 Task: Create a due date automation trigger when advanced on, 2 working days before a card is due add fields without custom field "Resume" set to a date less than 1 working days ago is due at 11:00 AM.
Action: Mouse moved to (1104, 85)
Screenshot: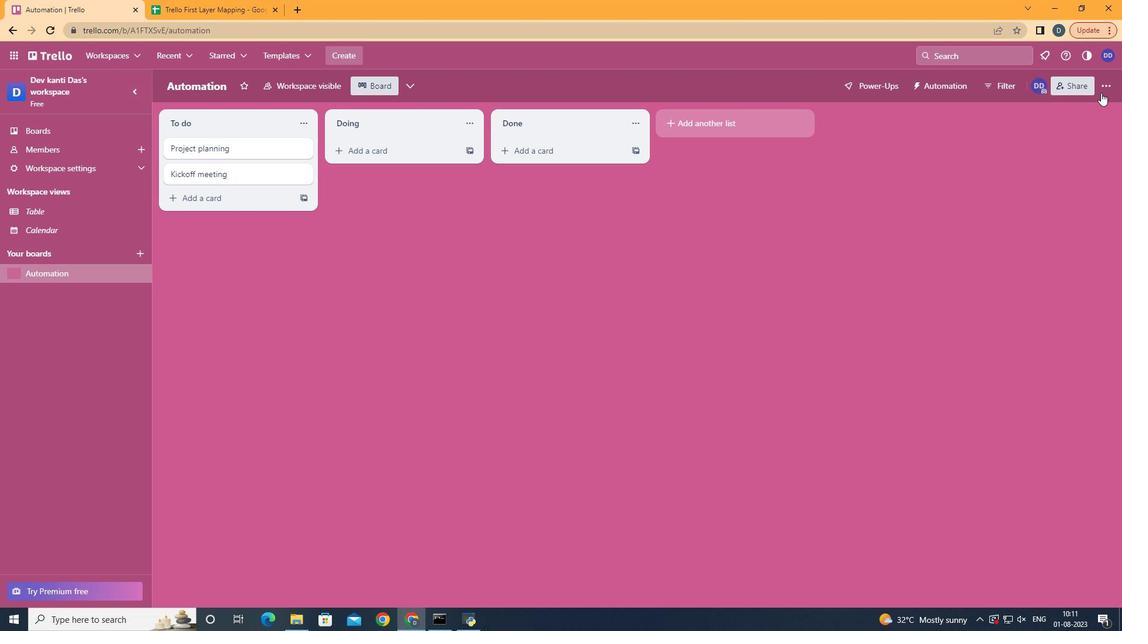 
Action: Mouse pressed left at (1104, 85)
Screenshot: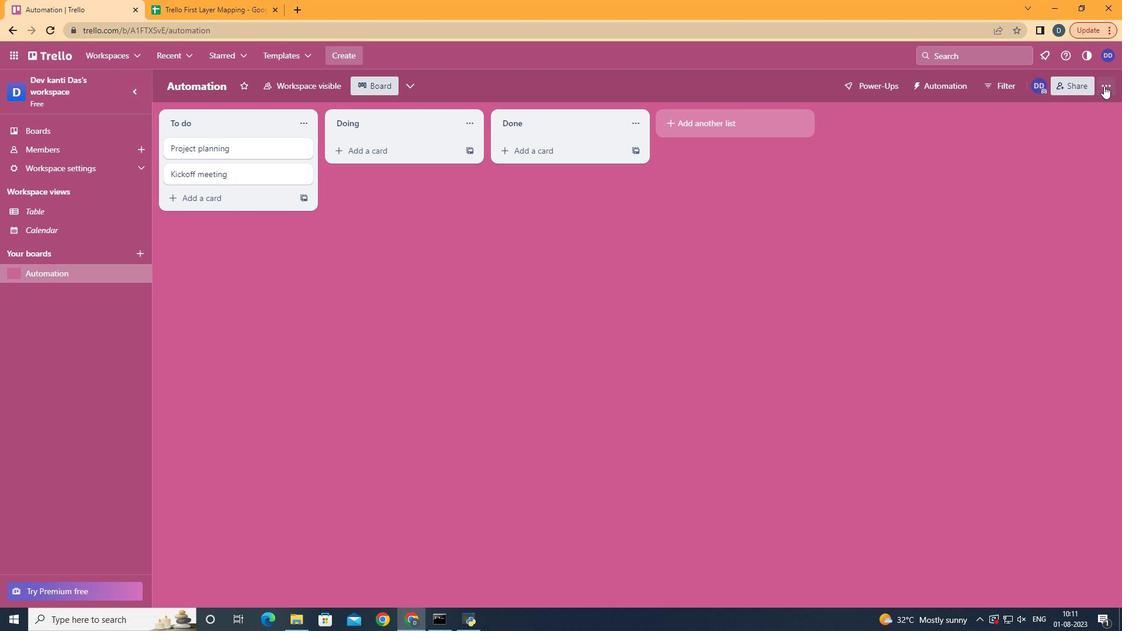 
Action: Mouse moved to (1010, 247)
Screenshot: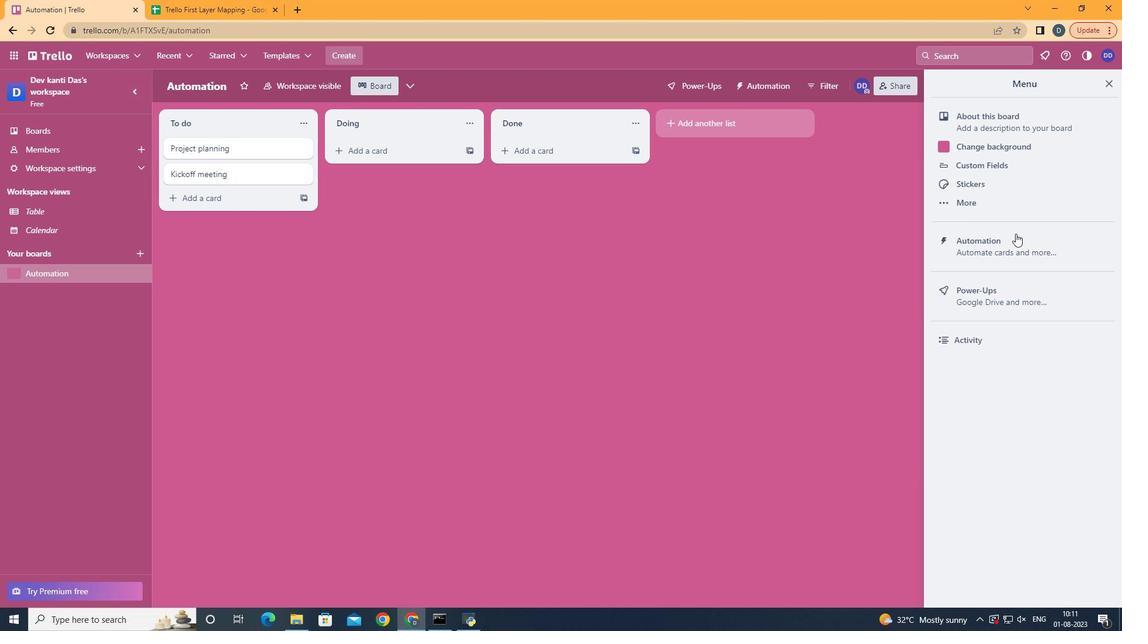 
Action: Mouse pressed left at (1010, 247)
Screenshot: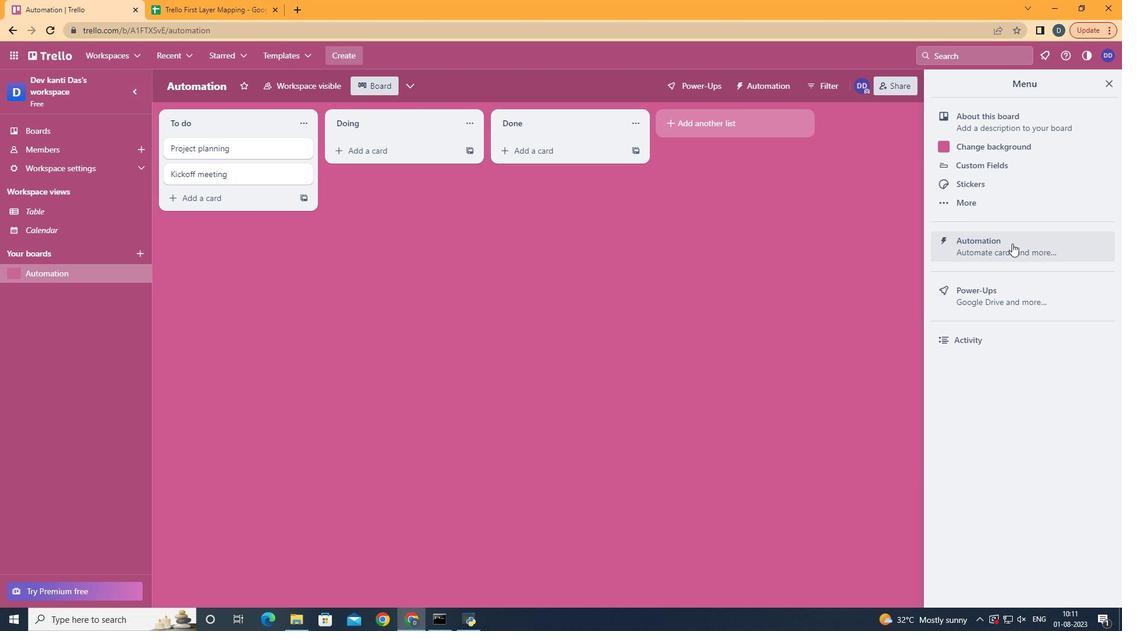 
Action: Mouse moved to (219, 241)
Screenshot: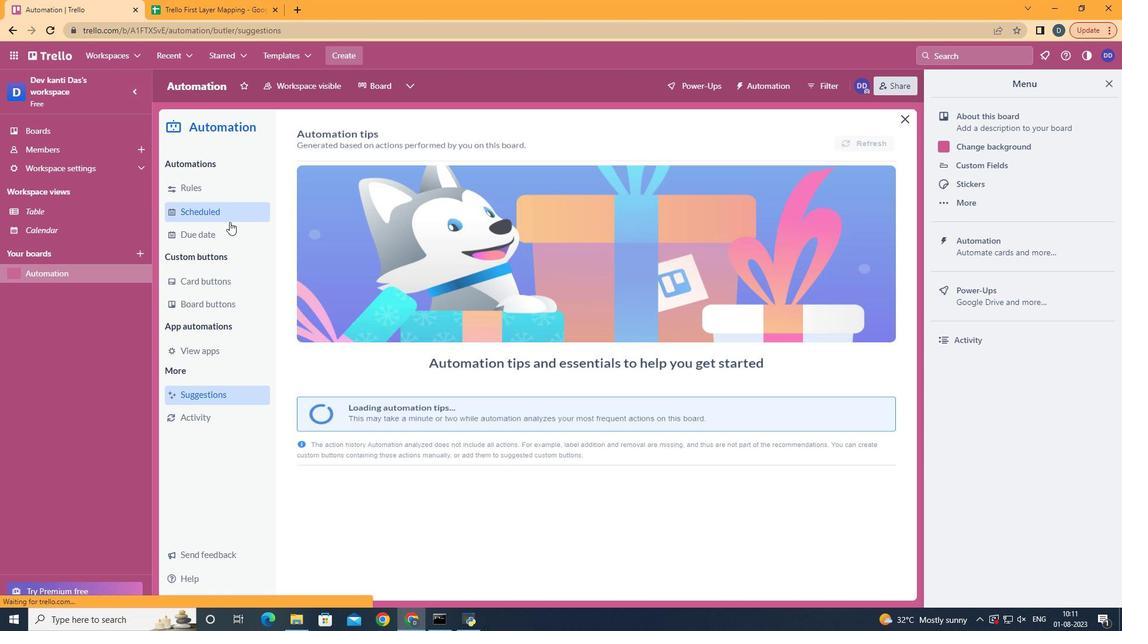 
Action: Mouse pressed left at (219, 241)
Screenshot: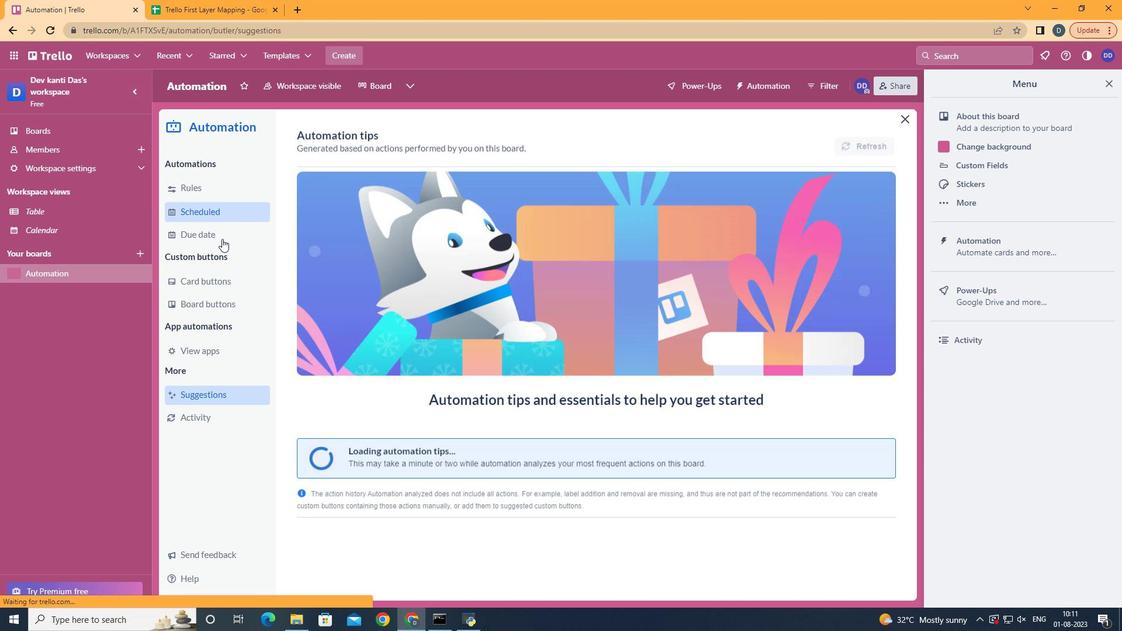 
Action: Mouse moved to (836, 135)
Screenshot: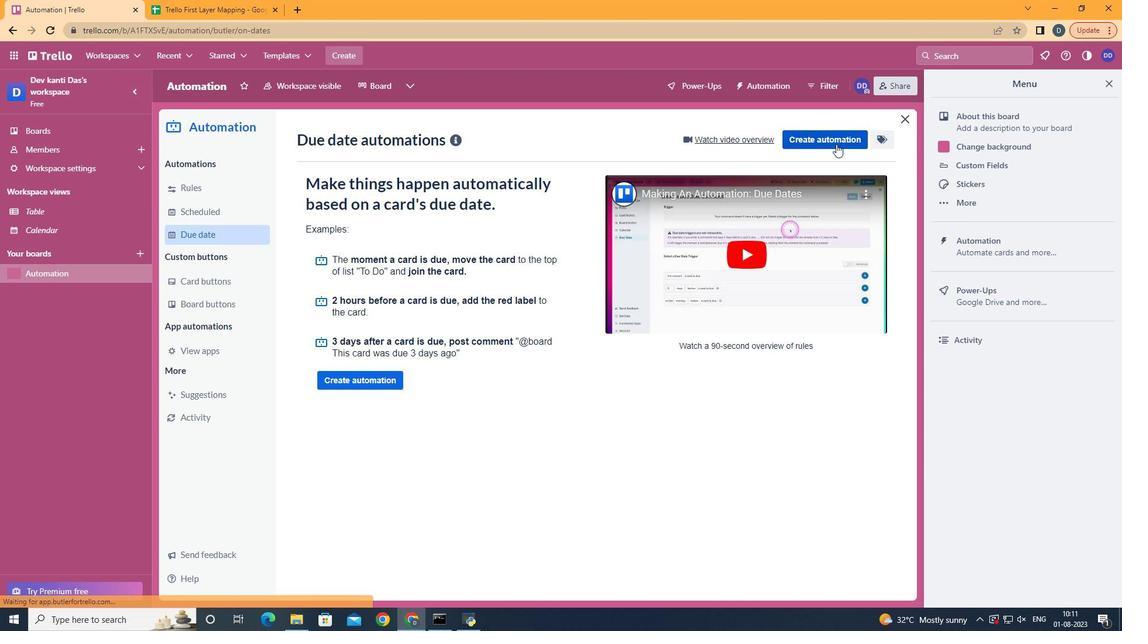 
Action: Mouse pressed left at (836, 135)
Screenshot: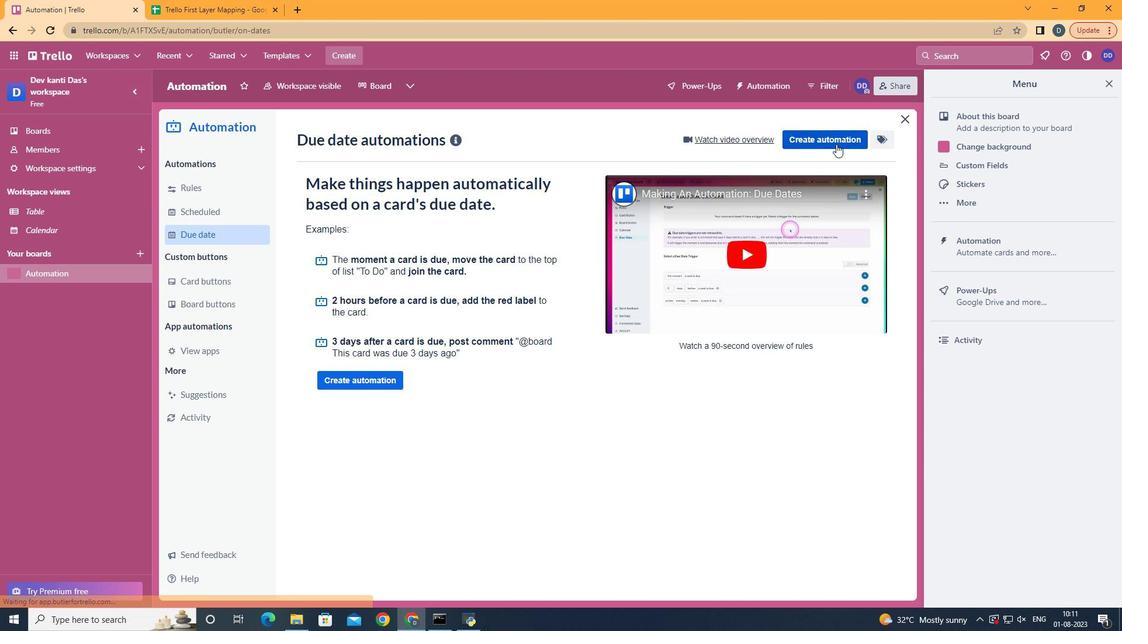 
Action: Mouse moved to (638, 251)
Screenshot: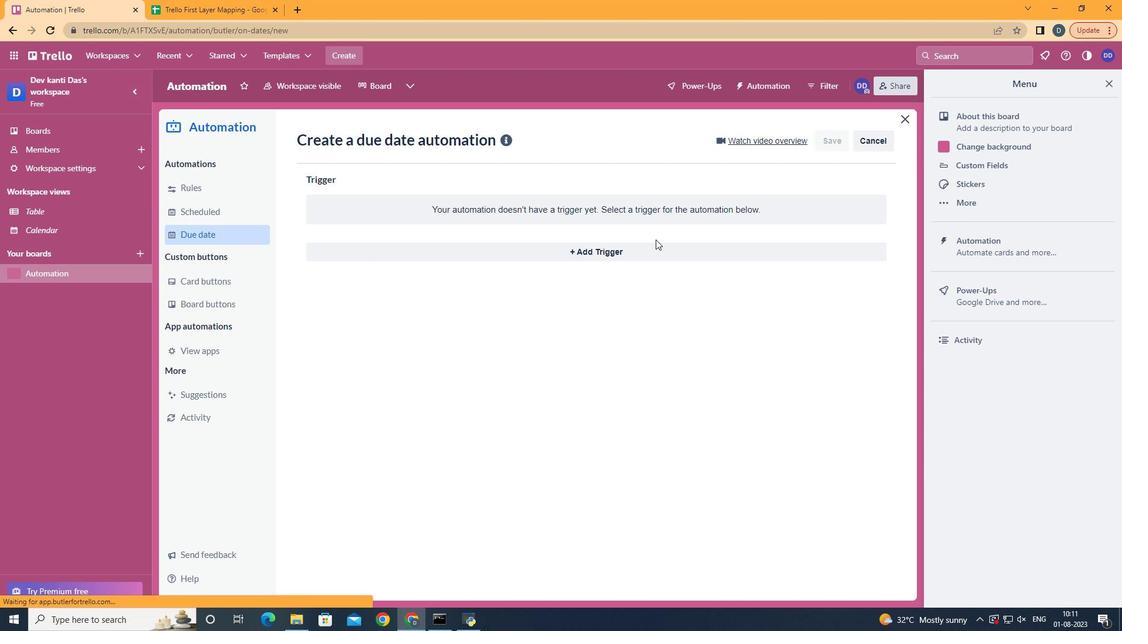 
Action: Mouse pressed left at (638, 251)
Screenshot: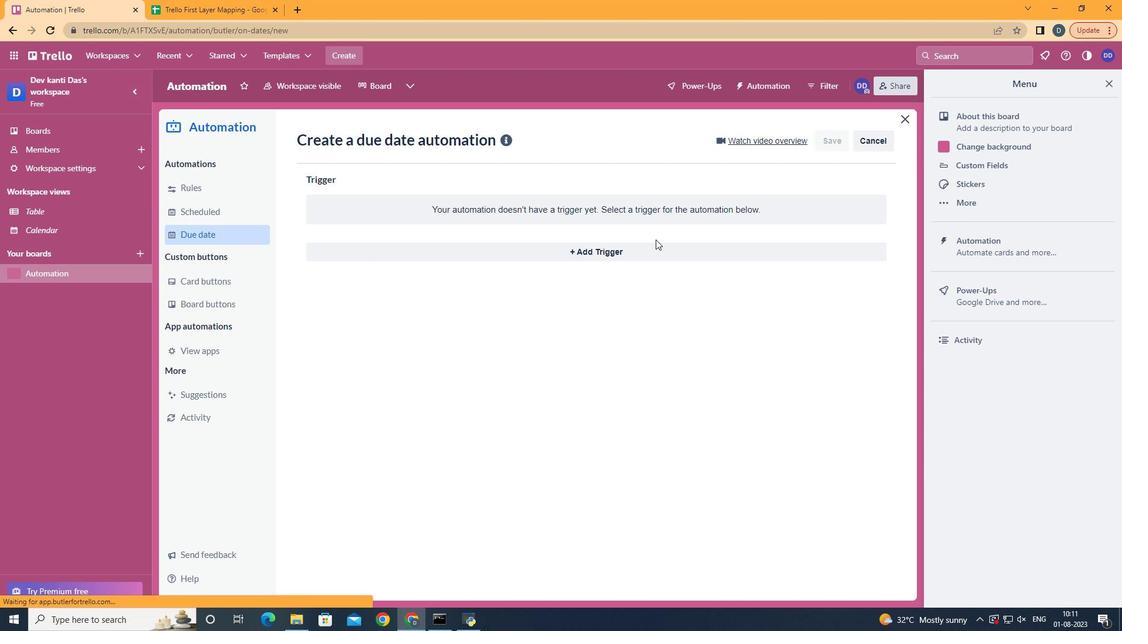 
Action: Mouse moved to (371, 469)
Screenshot: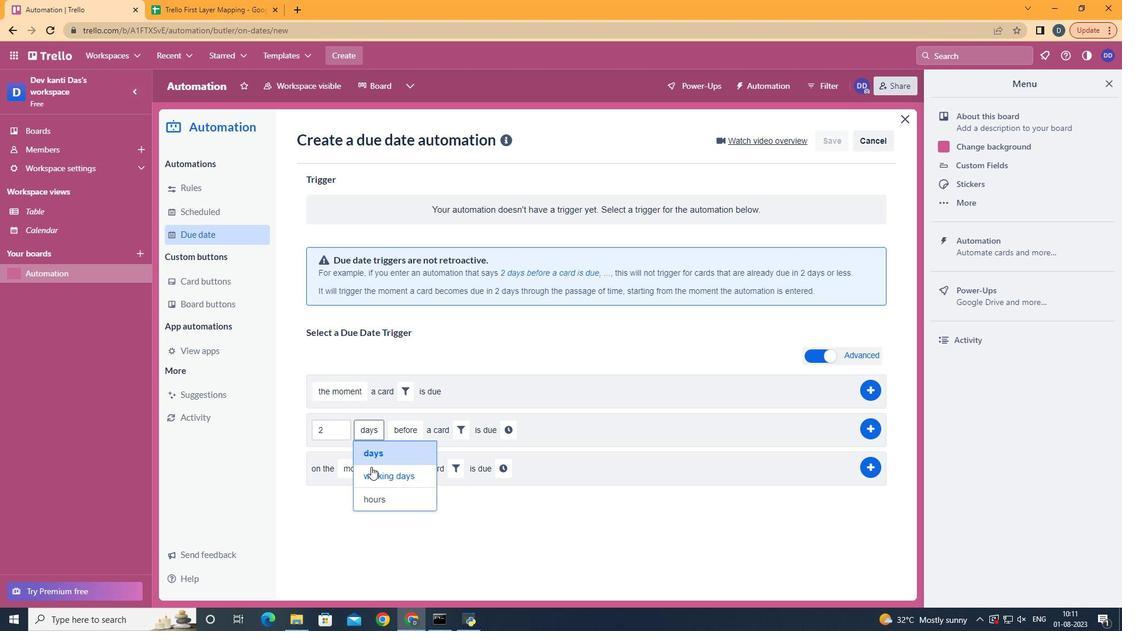 
Action: Mouse pressed left at (371, 469)
Screenshot: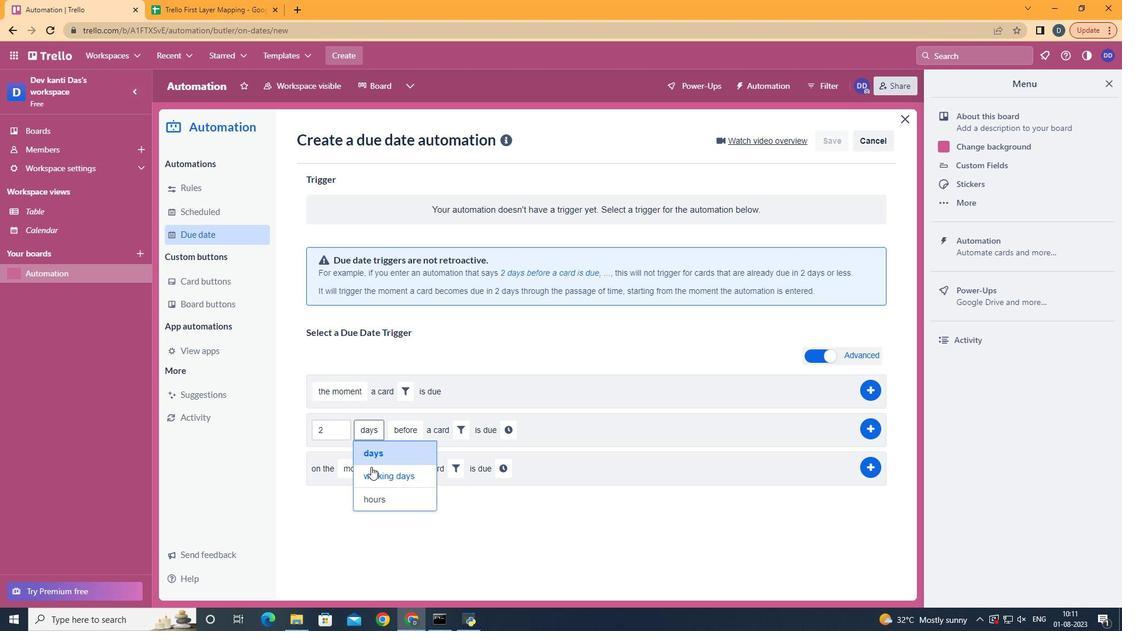 
Action: Mouse moved to (488, 428)
Screenshot: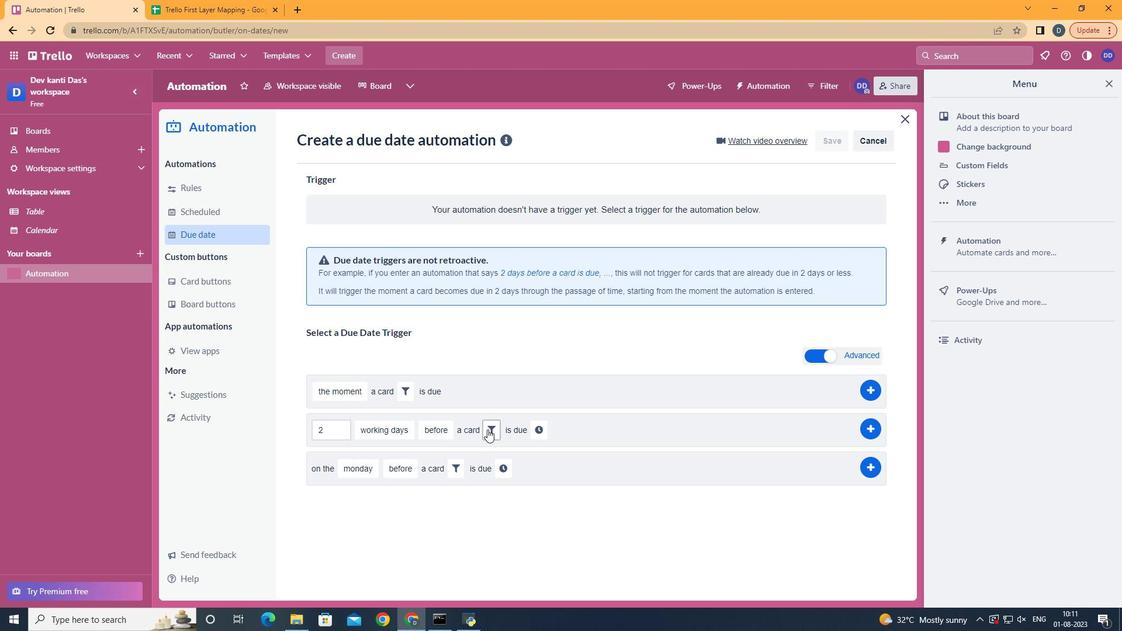 
Action: Mouse pressed left at (488, 428)
Screenshot: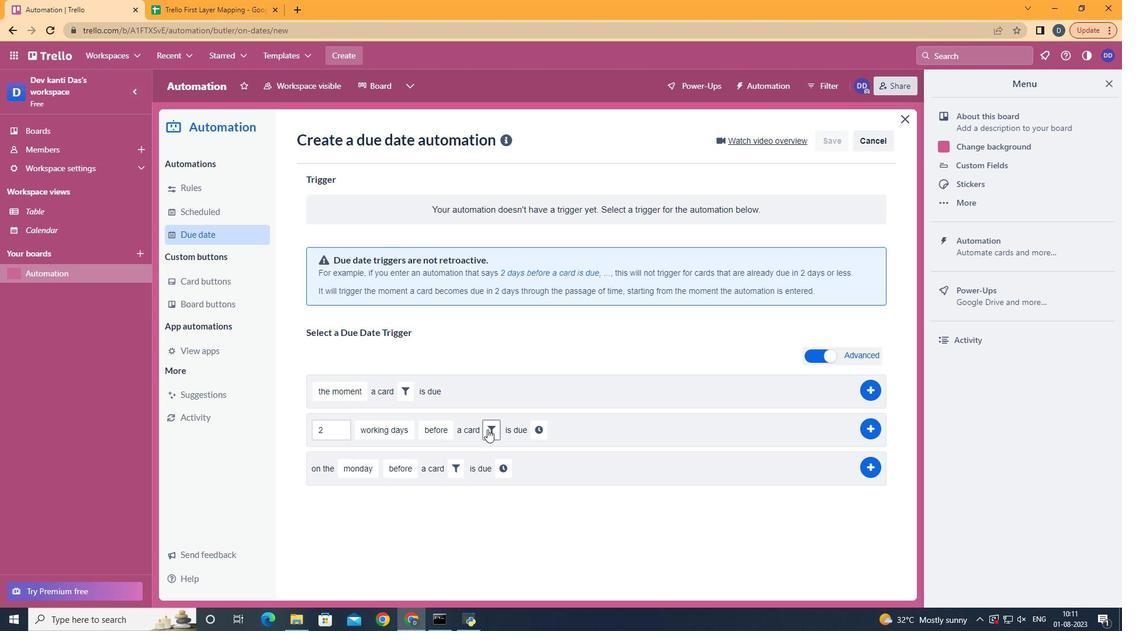 
Action: Mouse moved to (680, 468)
Screenshot: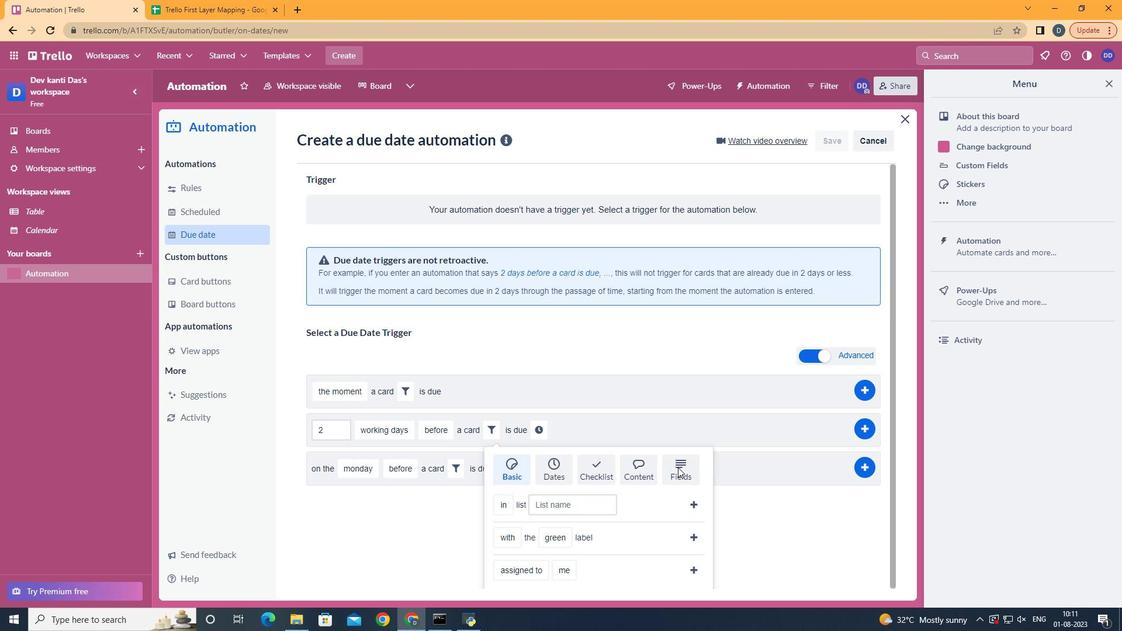 
Action: Mouse pressed left at (680, 468)
Screenshot: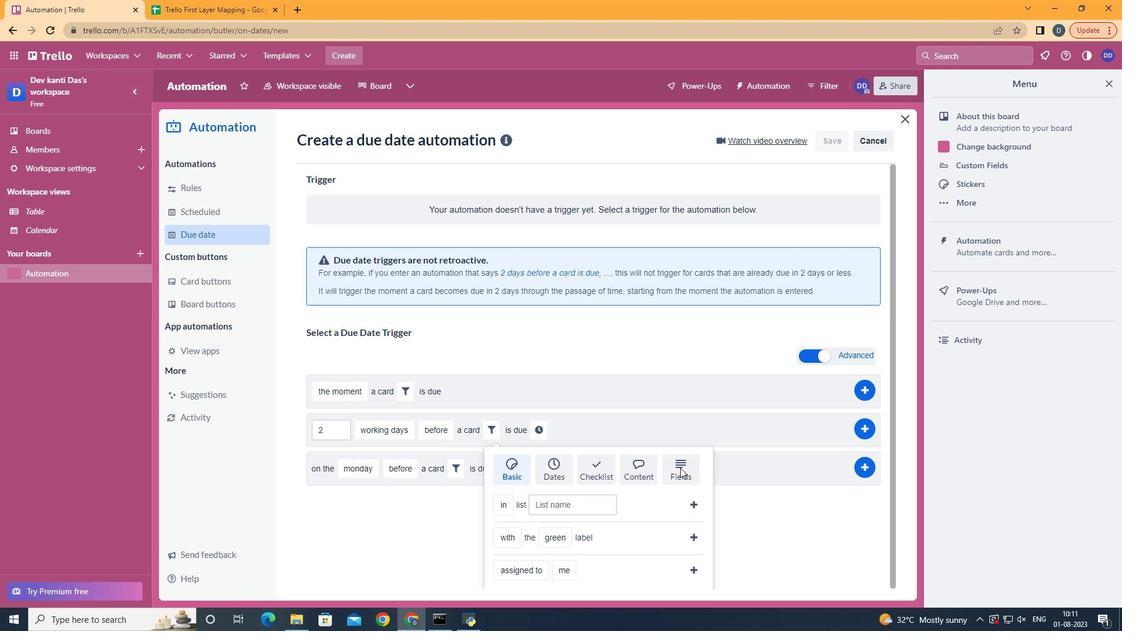
Action: Mouse moved to (680, 459)
Screenshot: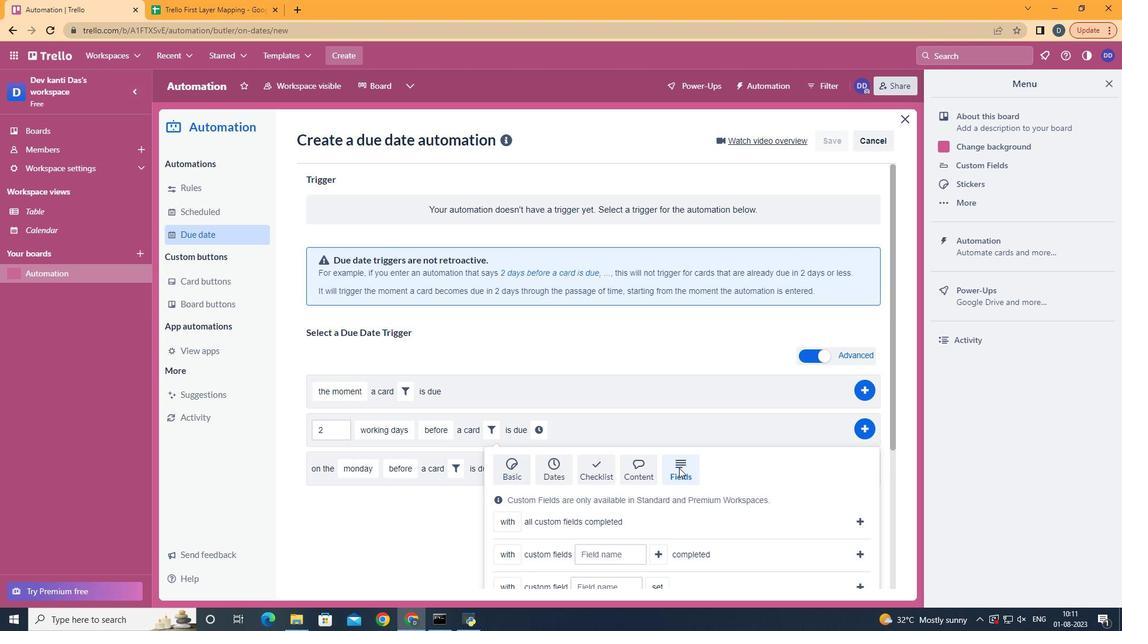 
Action: Mouse scrolled (680, 459) with delta (0, 0)
Screenshot: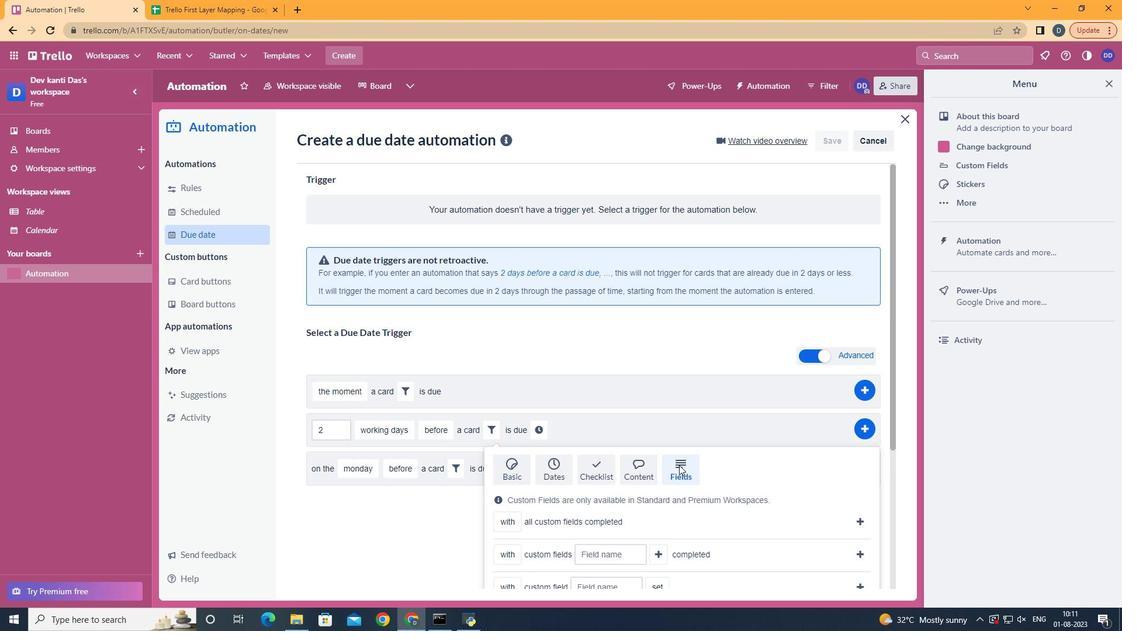 
Action: Mouse moved to (680, 459)
Screenshot: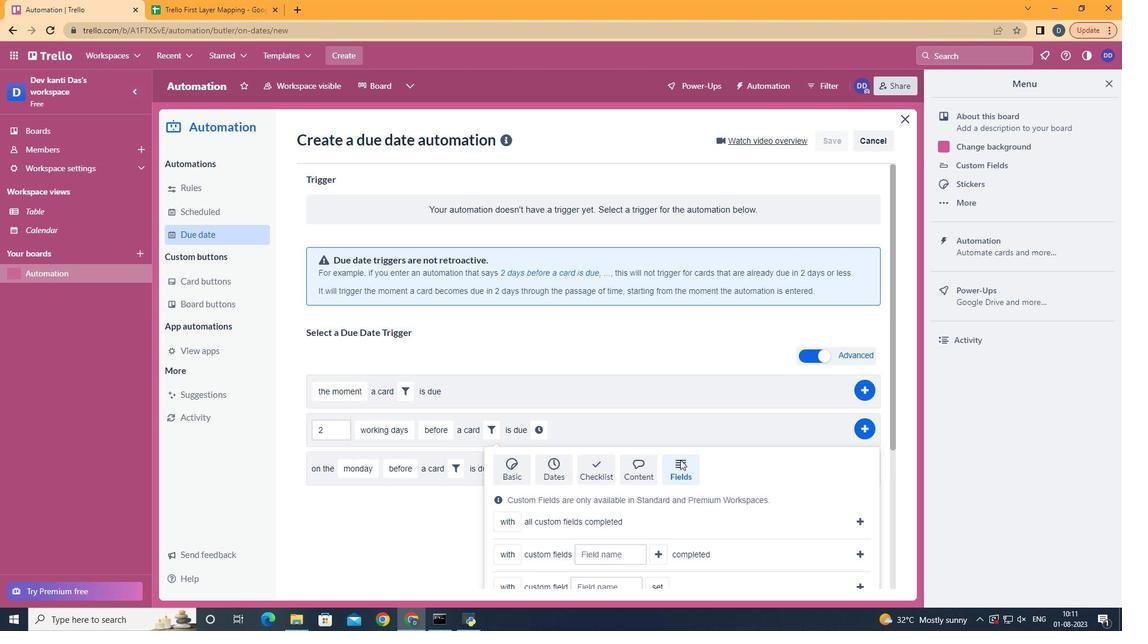 
Action: Mouse scrolled (680, 459) with delta (0, 0)
Screenshot: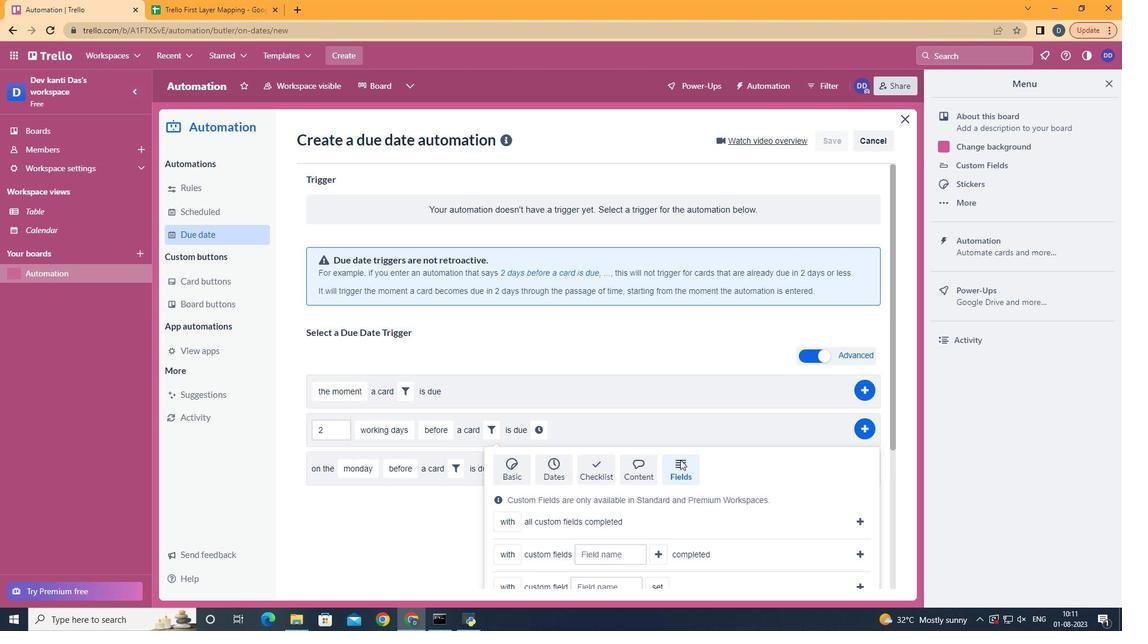 
Action: Mouse moved to (683, 457)
Screenshot: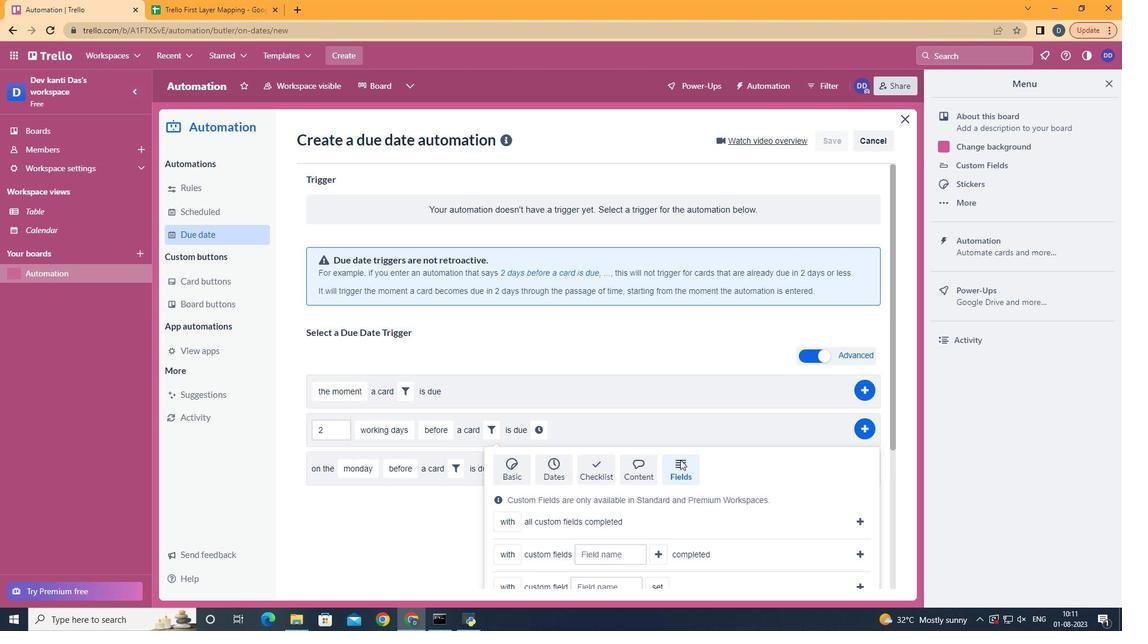 
Action: Mouse scrolled (680, 459) with delta (0, 0)
Screenshot: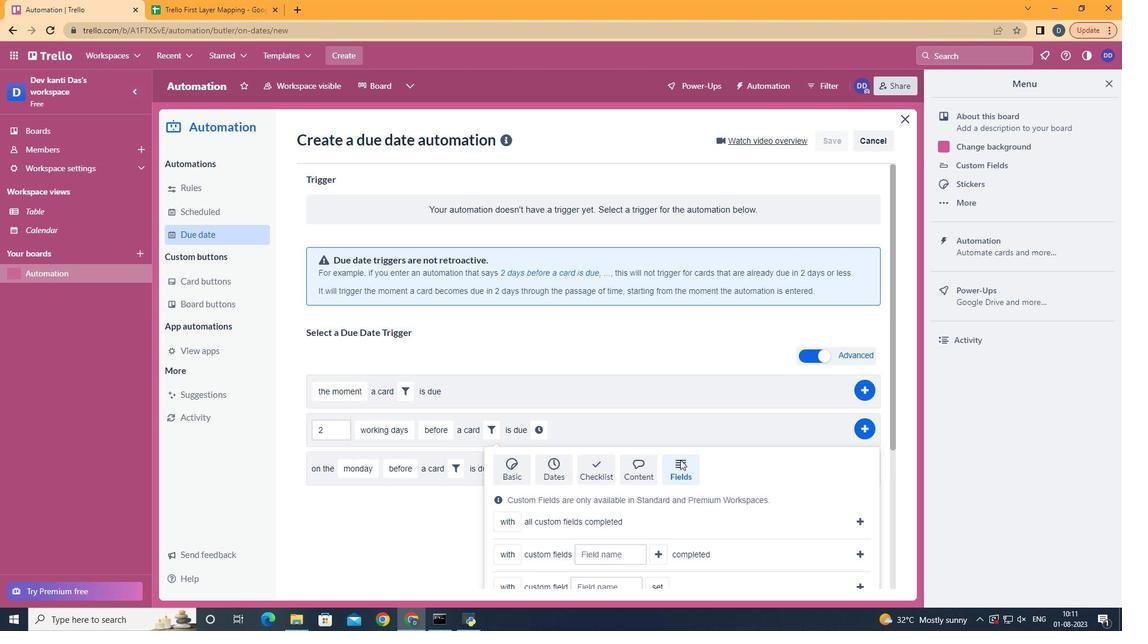 
Action: Mouse scrolled (680, 459) with delta (0, 0)
Screenshot: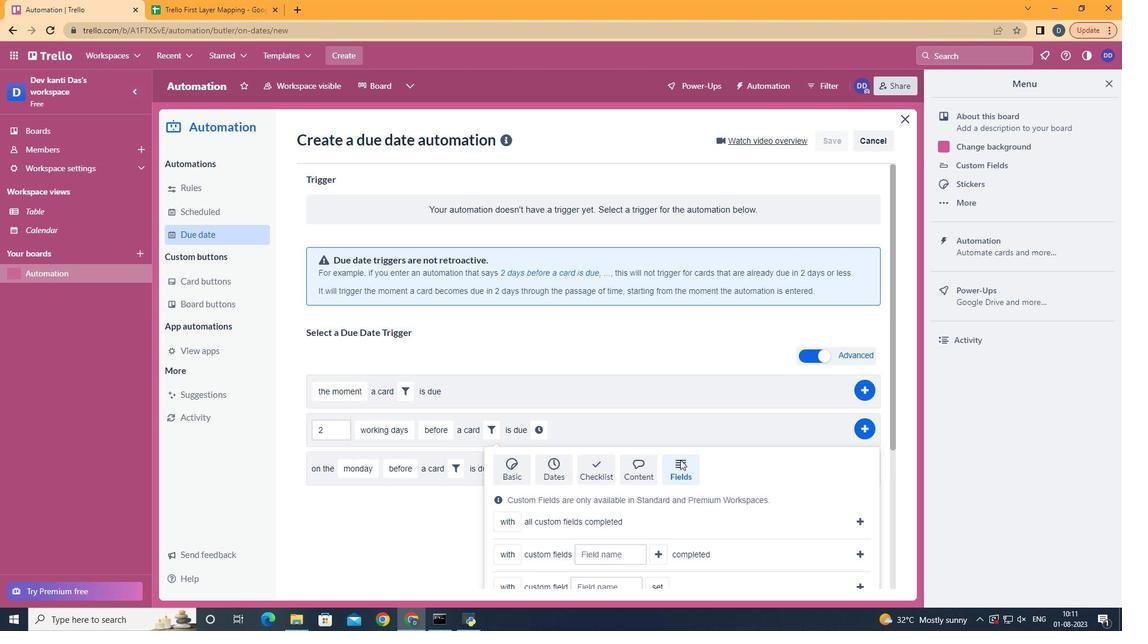 
Action: Mouse scrolled (680, 459) with delta (0, 0)
Screenshot: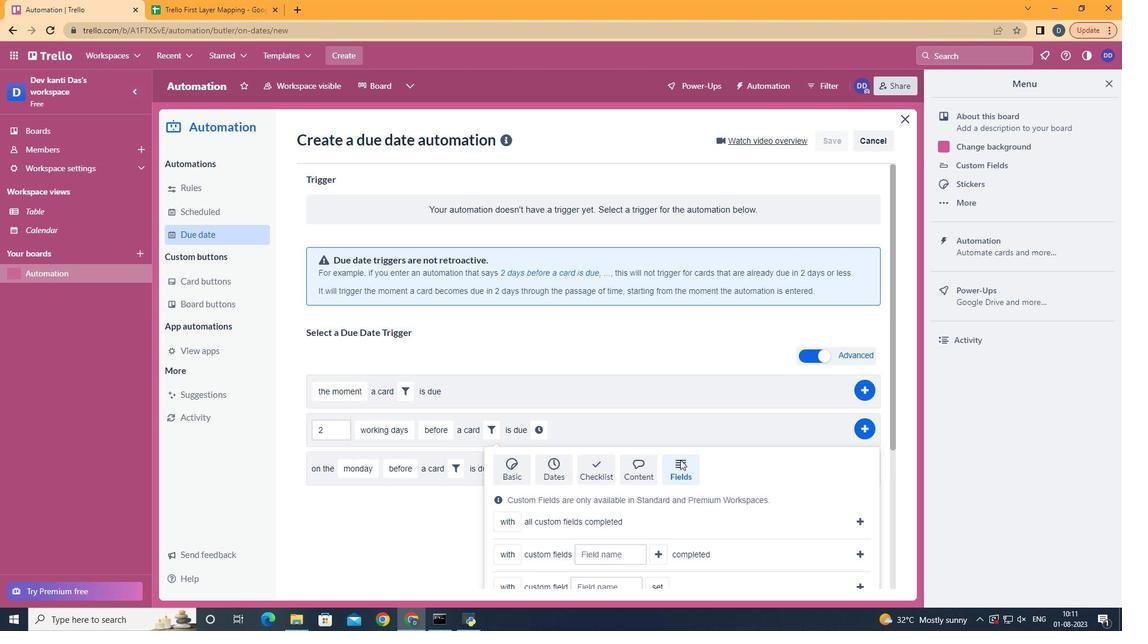 
Action: Mouse scrolled (680, 458) with delta (0, 0)
Screenshot: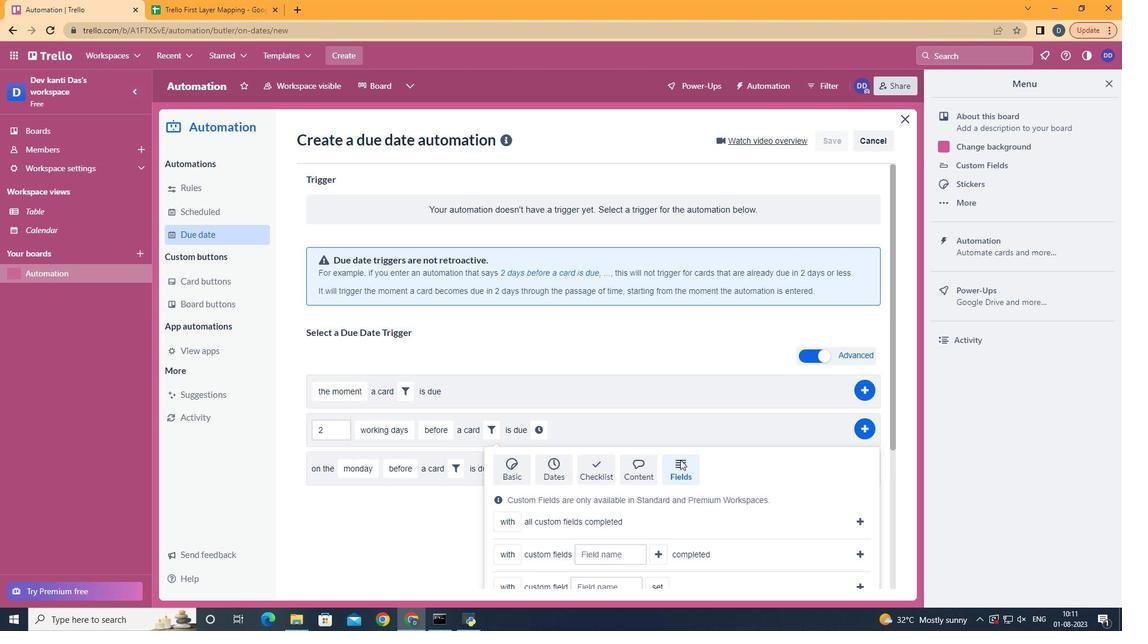 
Action: Mouse moved to (525, 518)
Screenshot: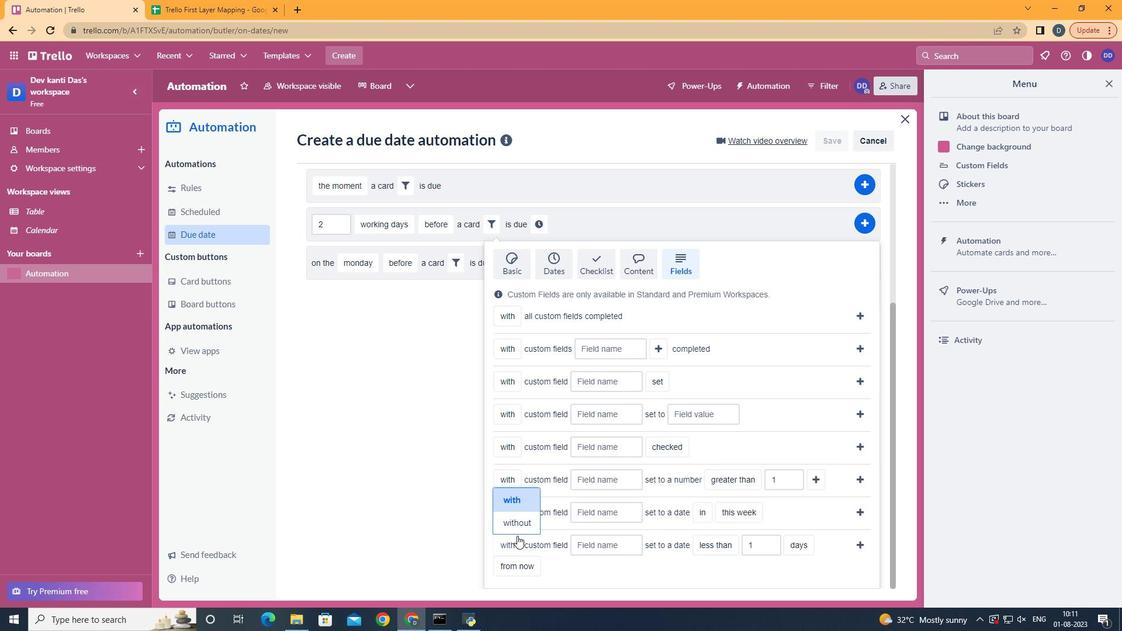 
Action: Mouse pressed left at (525, 518)
Screenshot: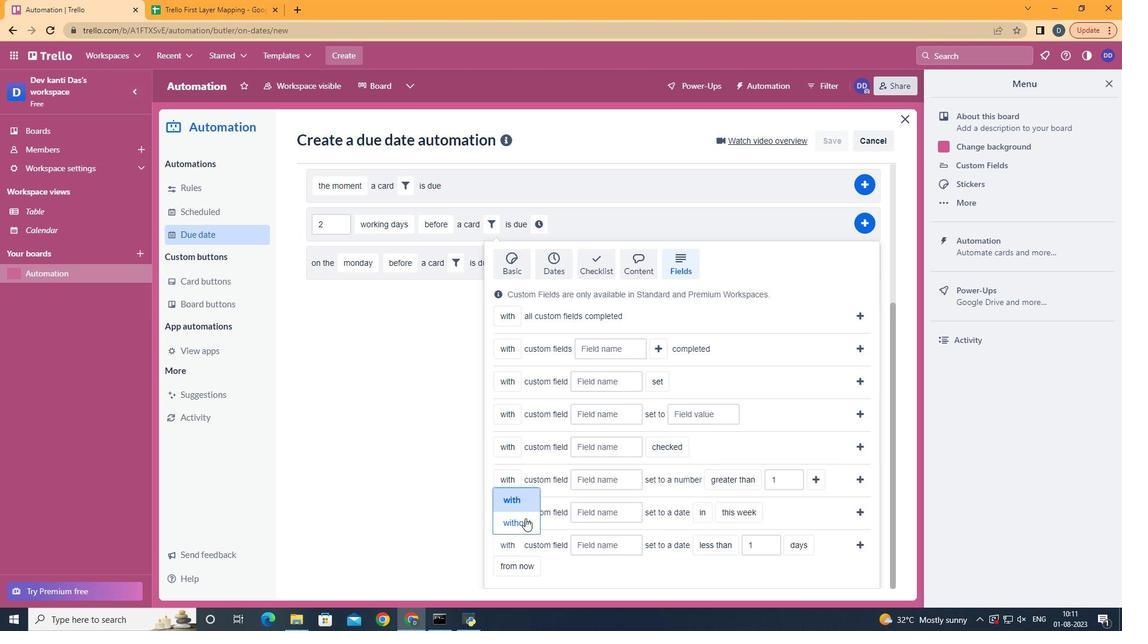 
Action: Mouse moved to (615, 540)
Screenshot: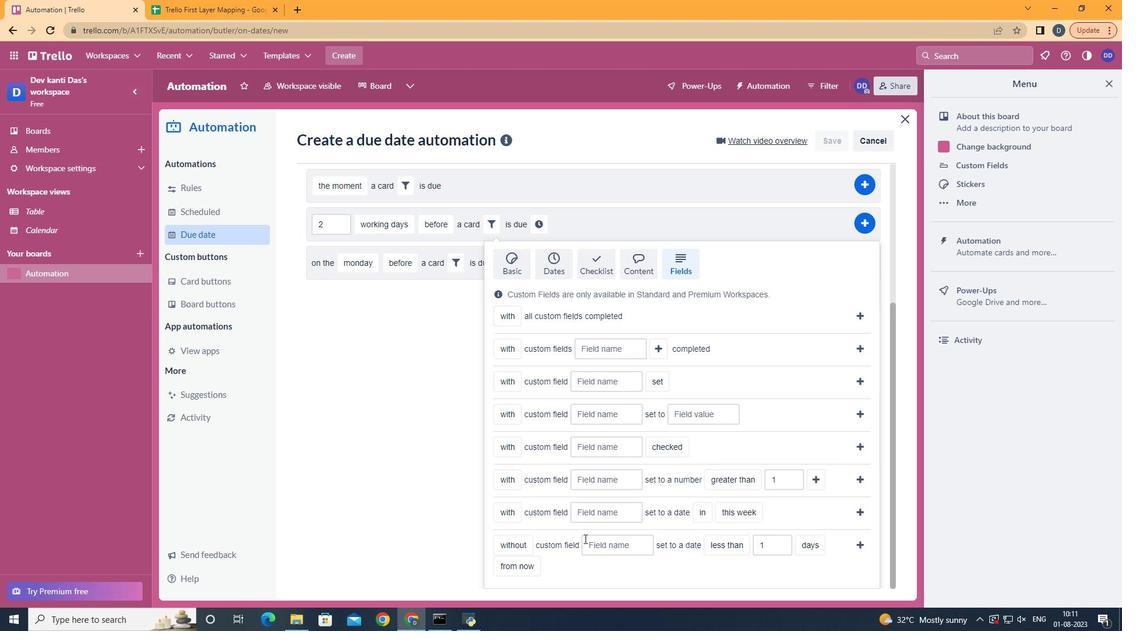 
Action: Mouse pressed left at (615, 540)
Screenshot: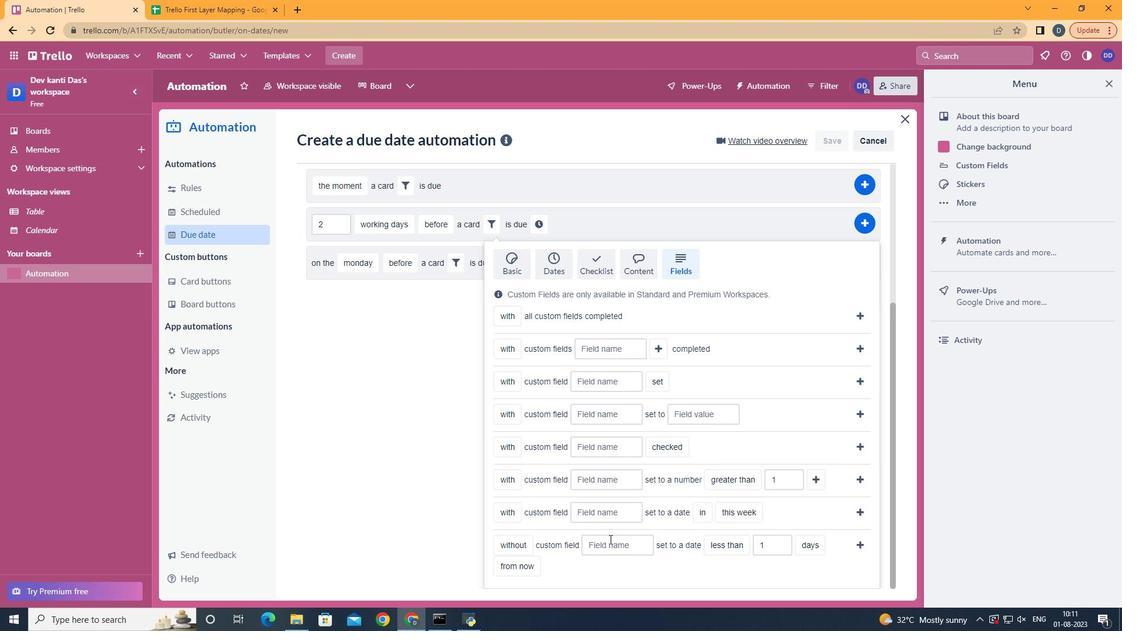 
Action: Mouse moved to (617, 540)
Screenshot: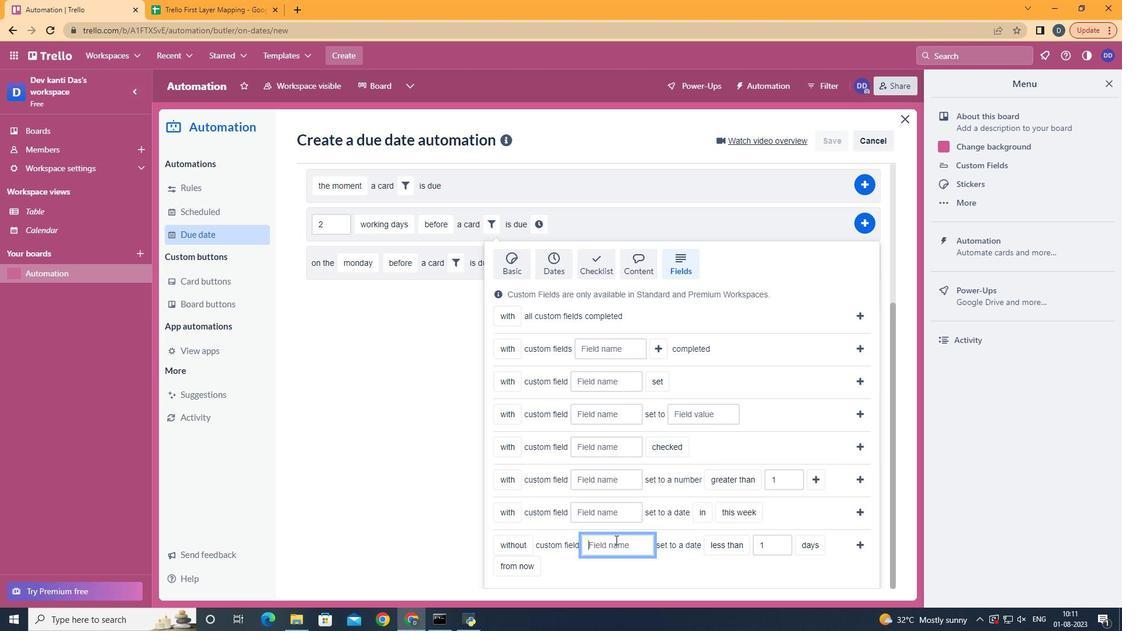 
Action: Key pressed <Key.shift>Resume
Screenshot: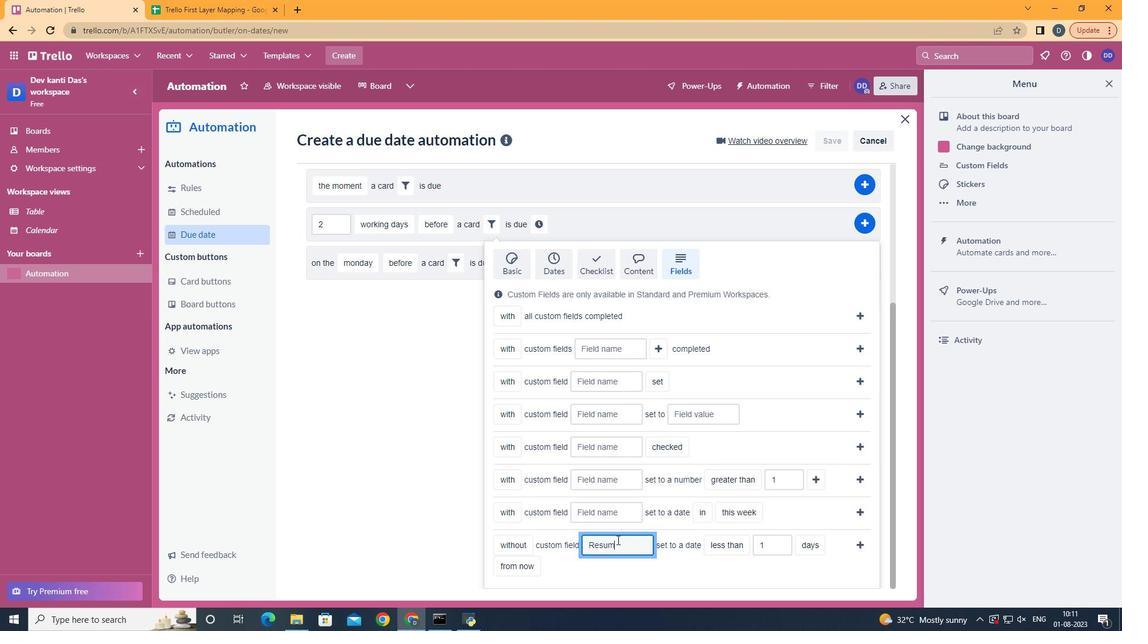 
Action: Mouse moved to (731, 465)
Screenshot: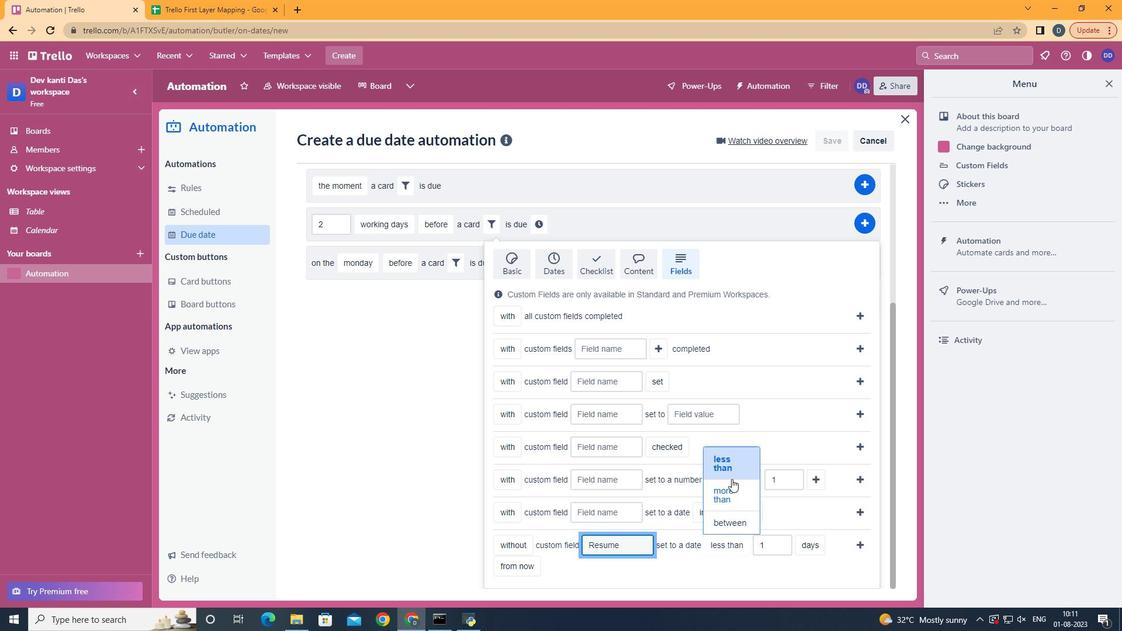 
Action: Mouse pressed left at (731, 465)
Screenshot: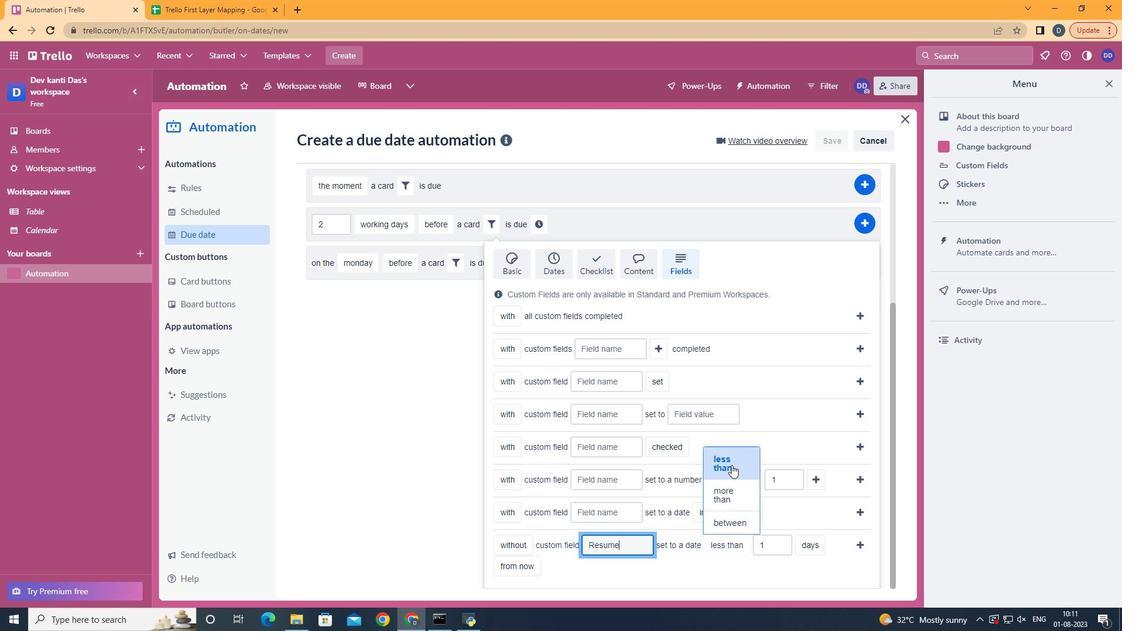 
Action: Mouse moved to (819, 526)
Screenshot: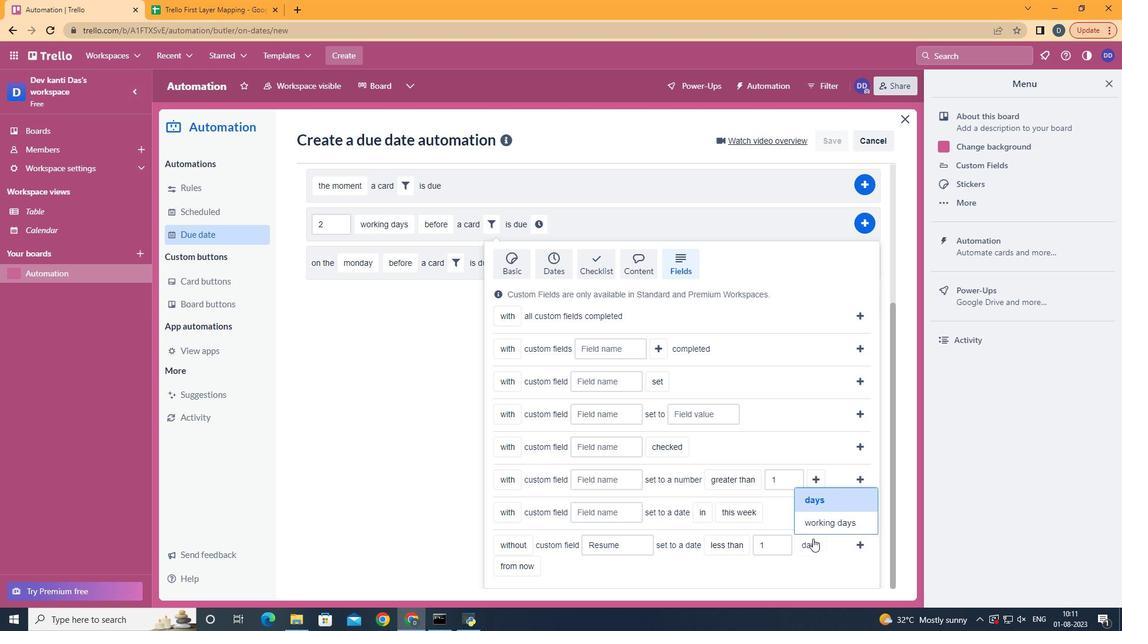 
Action: Mouse pressed left at (819, 526)
Screenshot: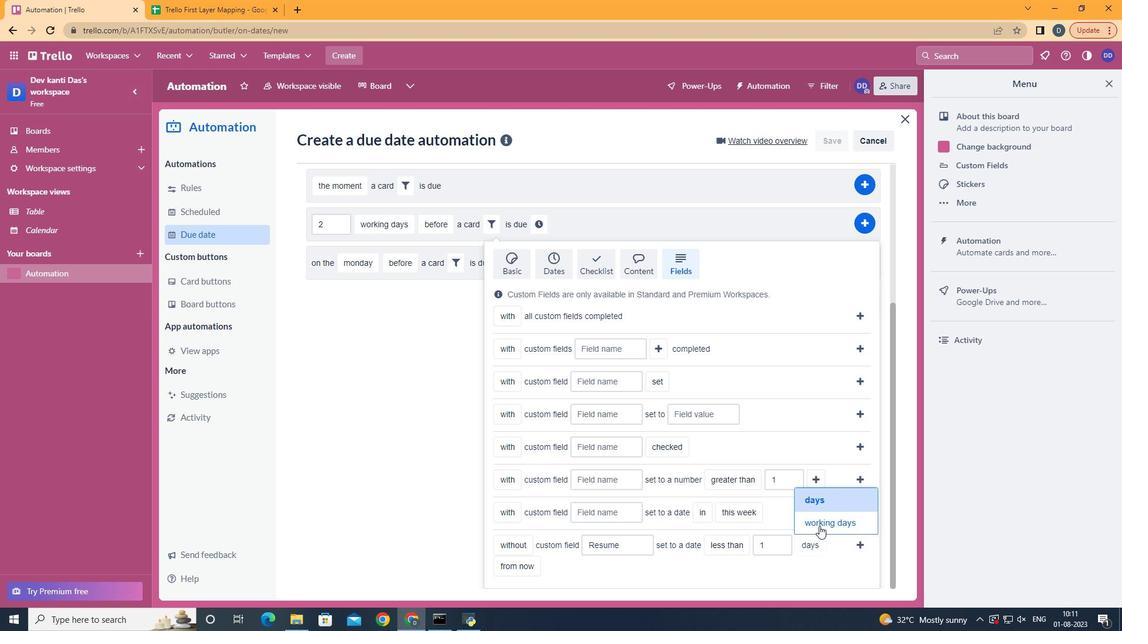 
Action: Mouse moved to (582, 549)
Screenshot: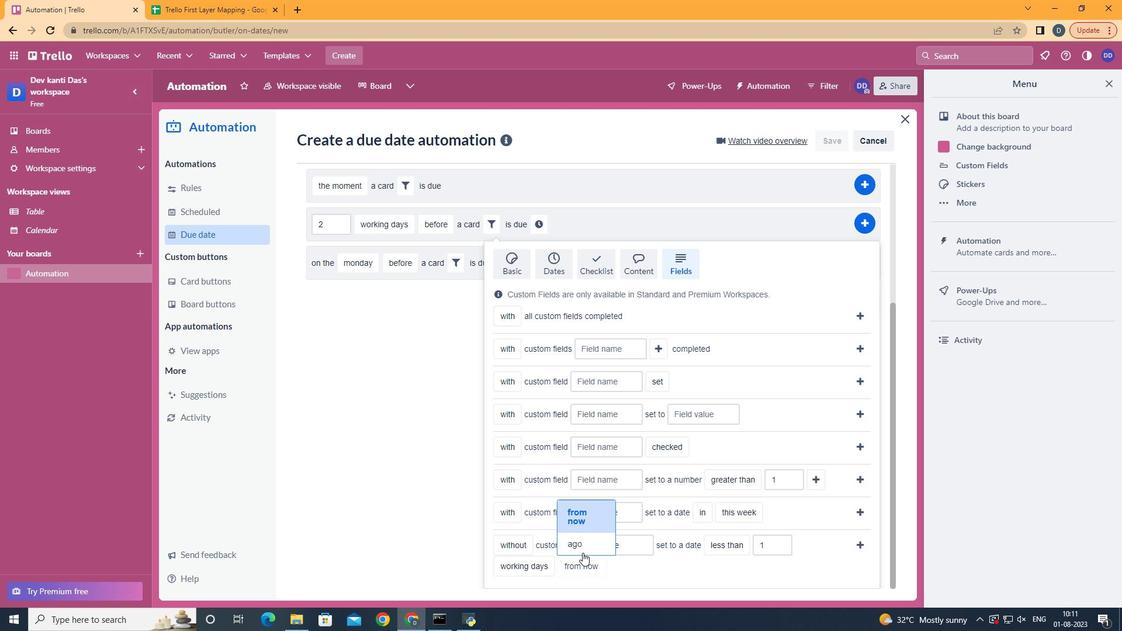 
Action: Mouse pressed left at (582, 549)
Screenshot: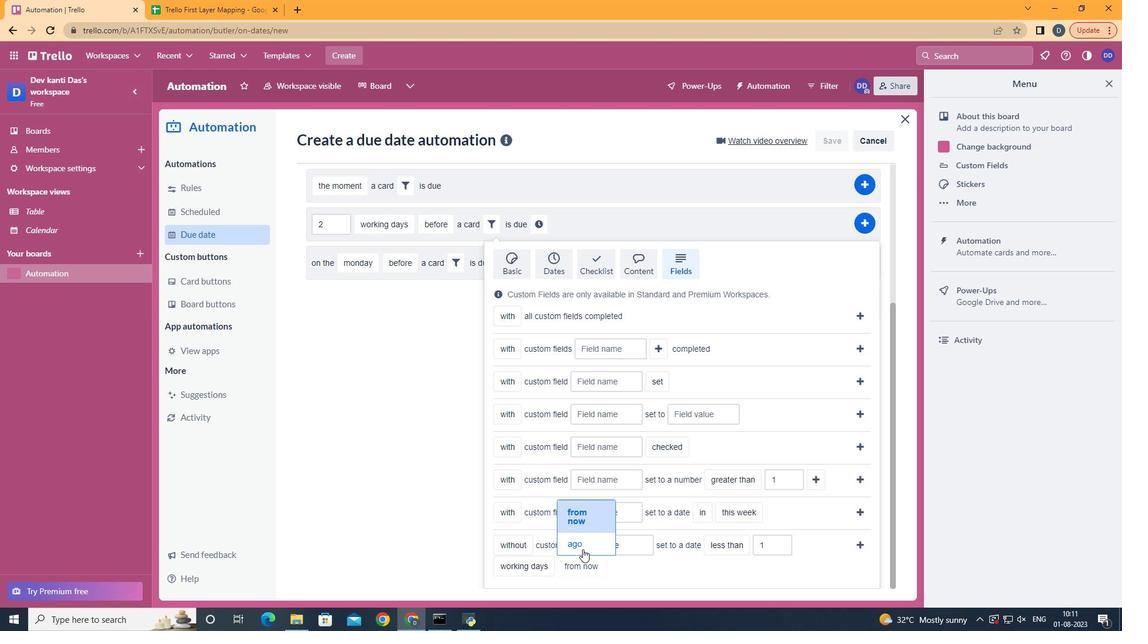 
Action: Mouse moved to (854, 546)
Screenshot: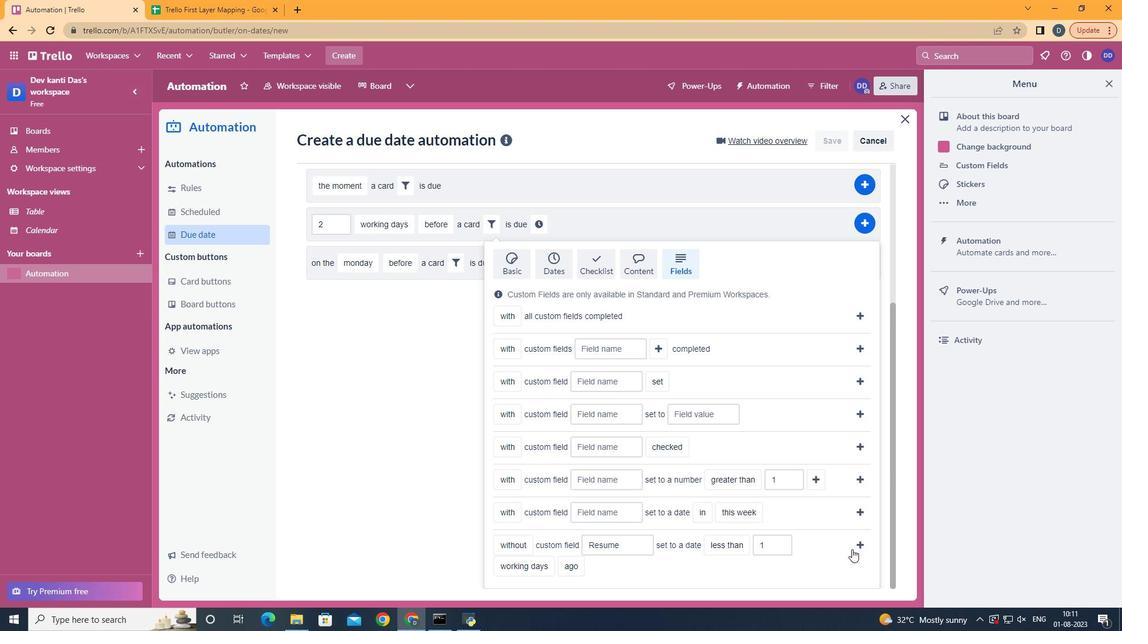 
Action: Mouse pressed left at (854, 546)
Screenshot: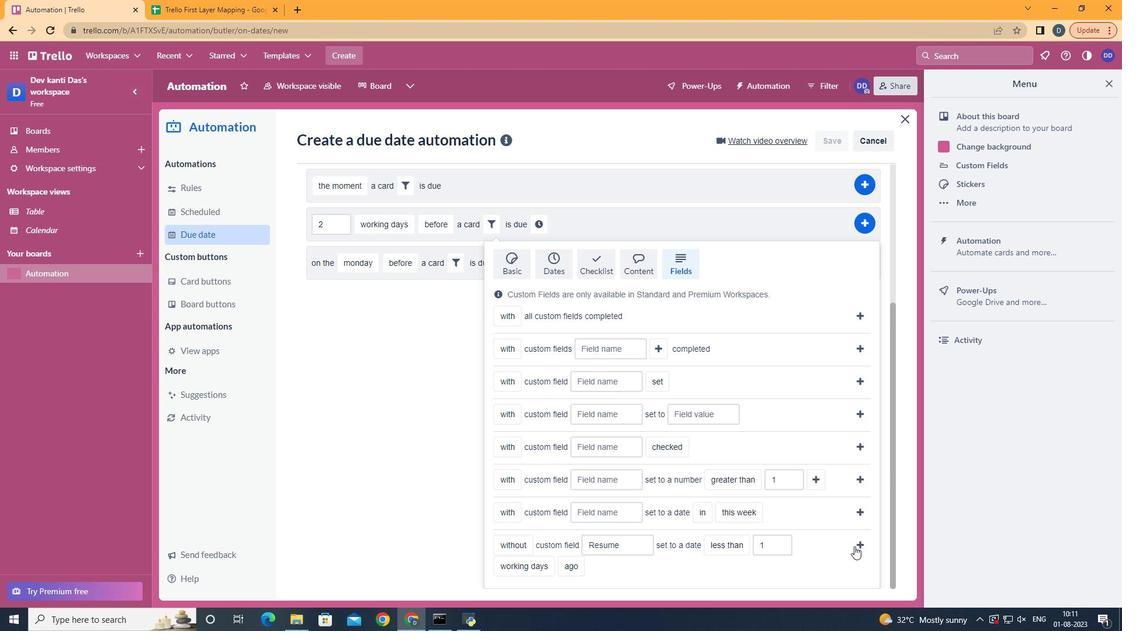 
Action: Mouse moved to (825, 431)
Screenshot: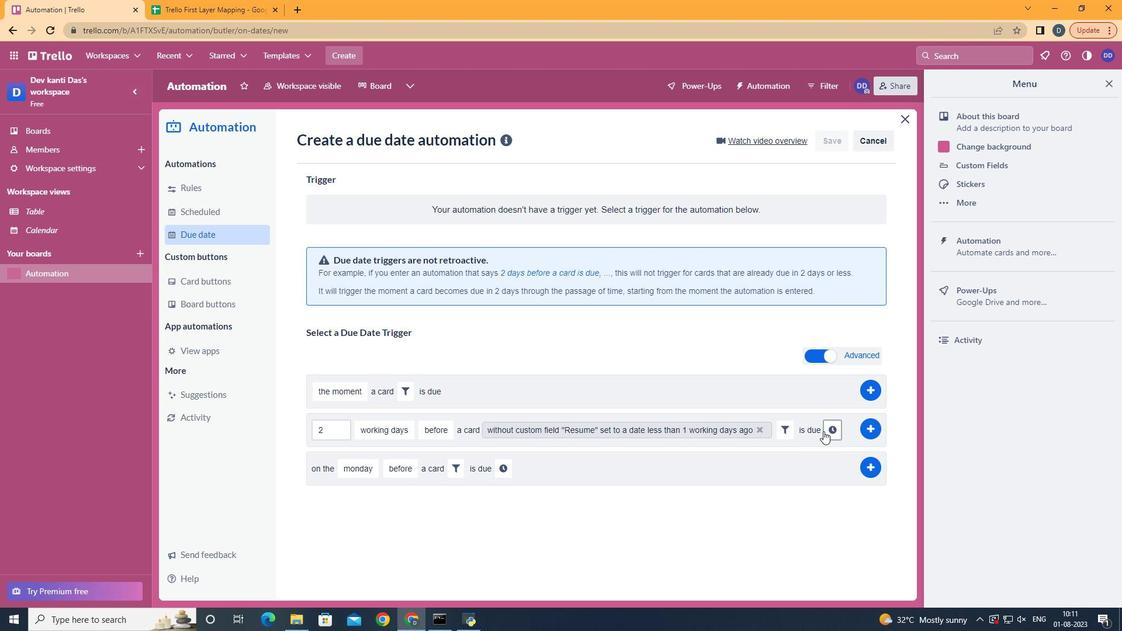 
Action: Mouse pressed left at (825, 431)
Screenshot: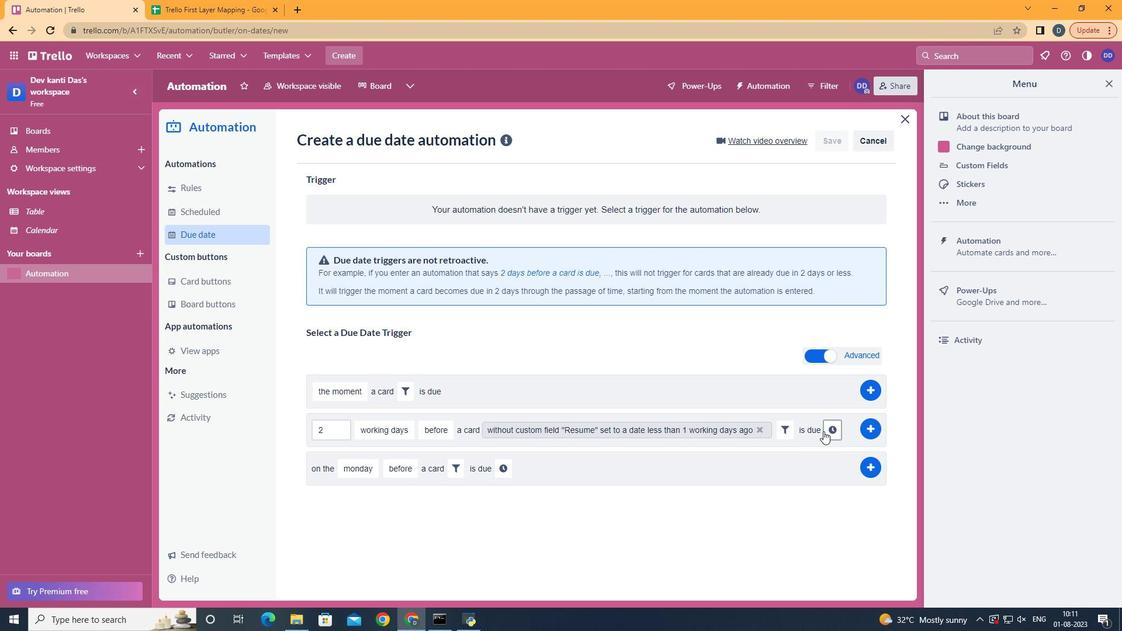 
Action: Mouse moved to (345, 462)
Screenshot: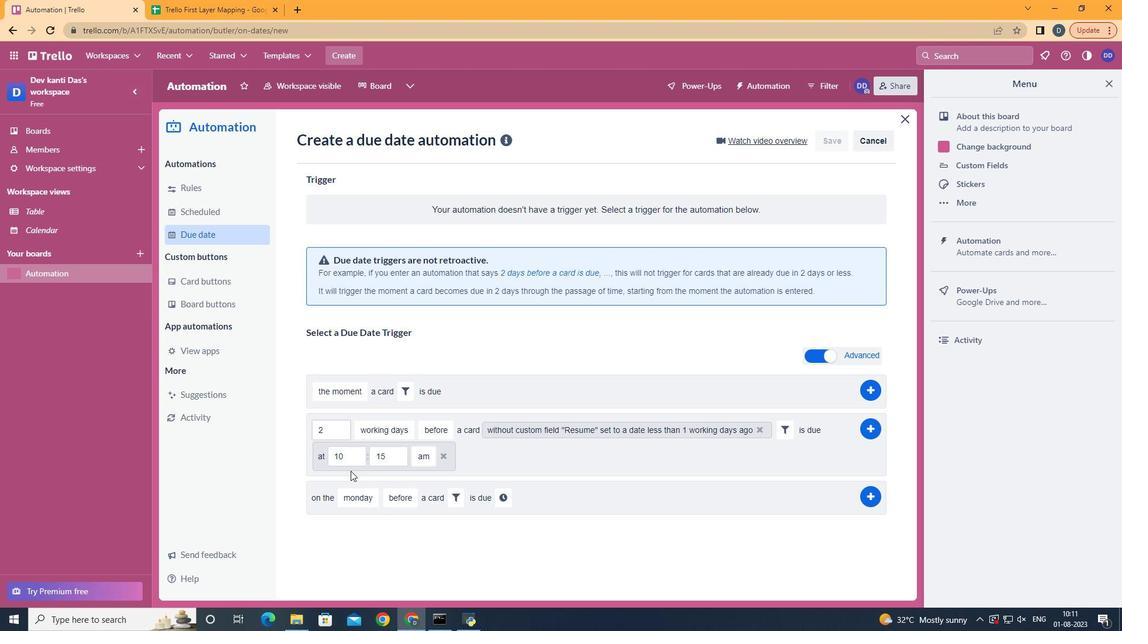 
Action: Mouse pressed left at (345, 462)
Screenshot: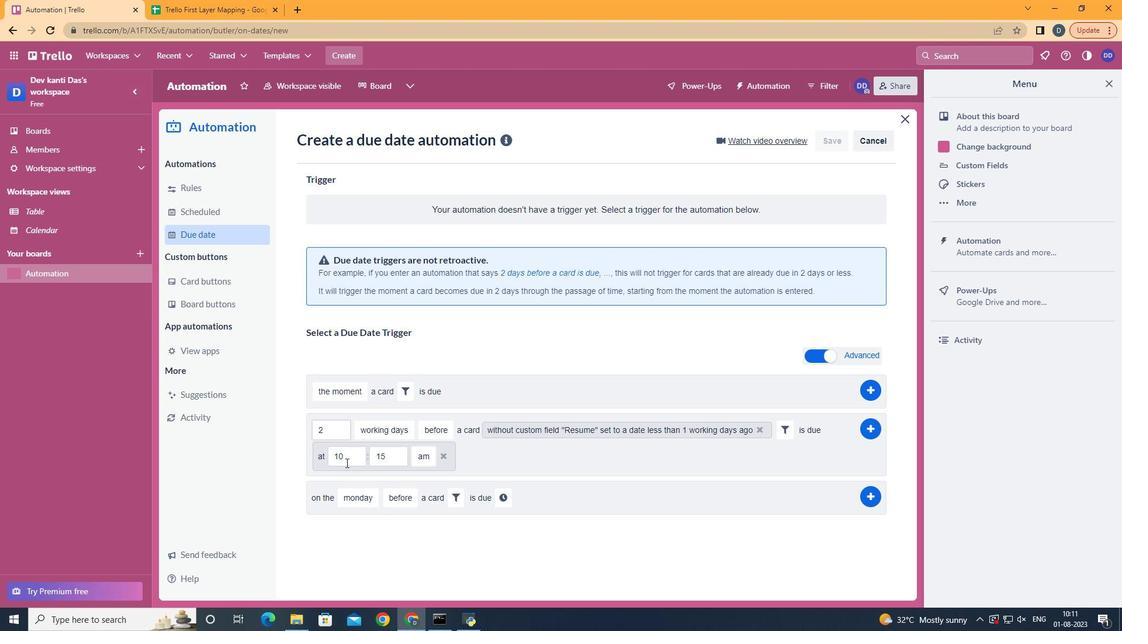 
Action: Key pressed <Key.backspace>1
Screenshot: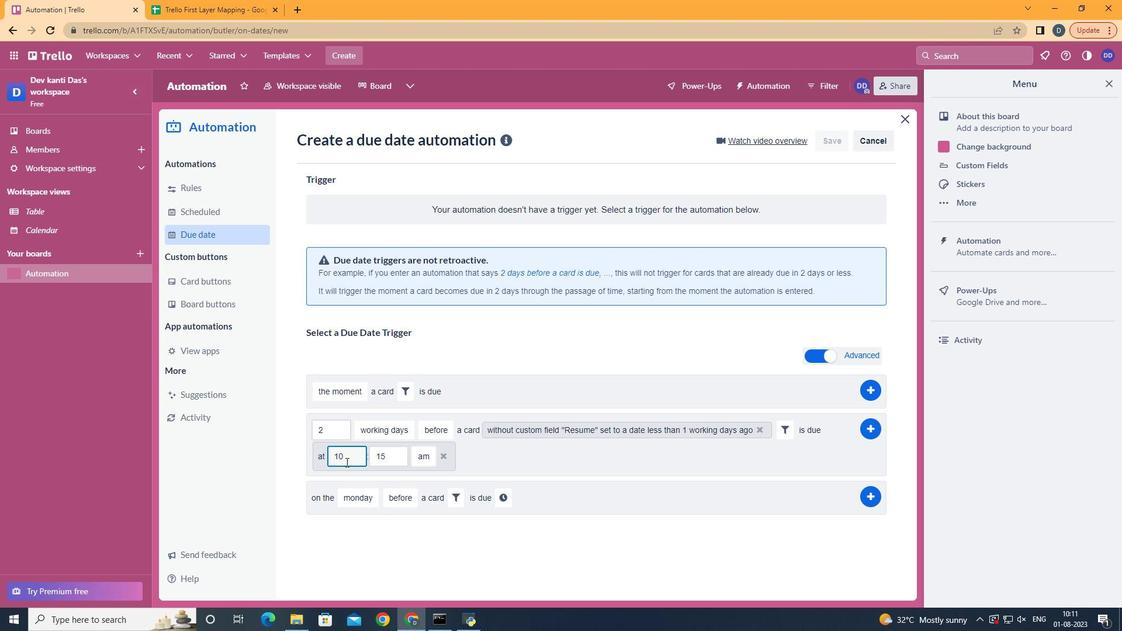 
Action: Mouse moved to (385, 457)
Screenshot: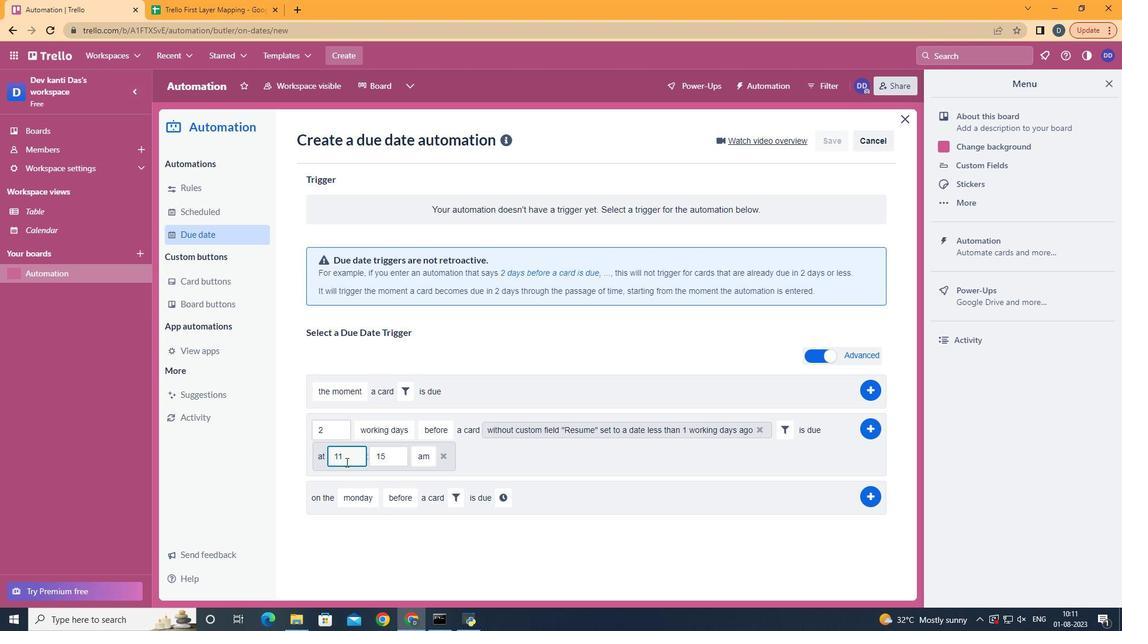 
Action: Mouse pressed left at (385, 457)
Screenshot: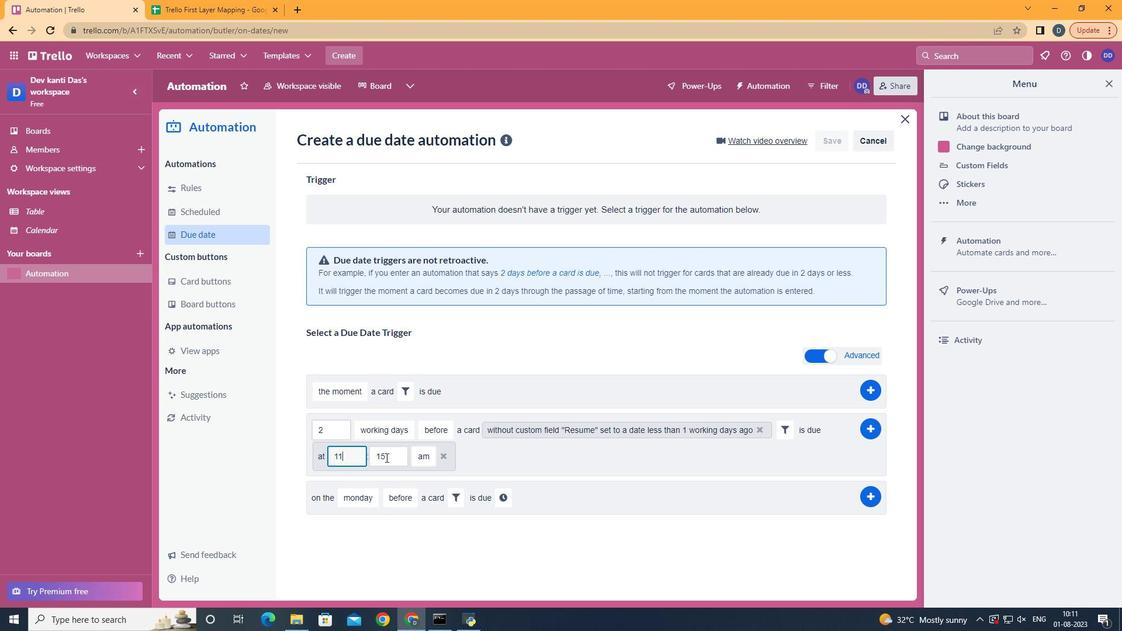 
Action: Key pressed <Key.backspace><Key.backspace>00
Screenshot: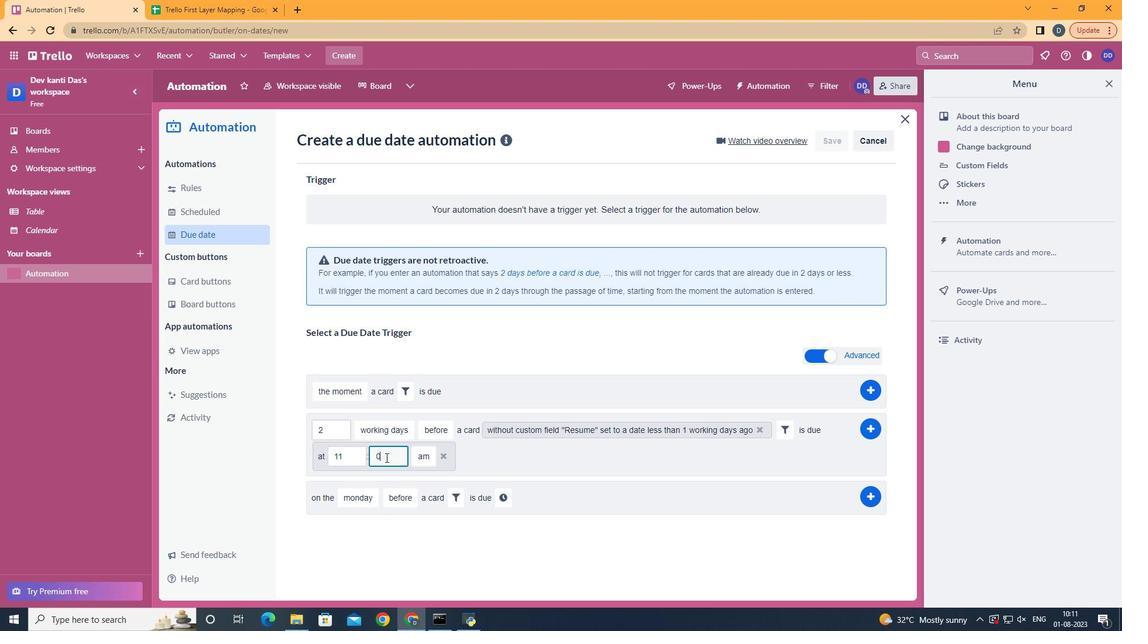 
Action: Mouse moved to (873, 426)
Screenshot: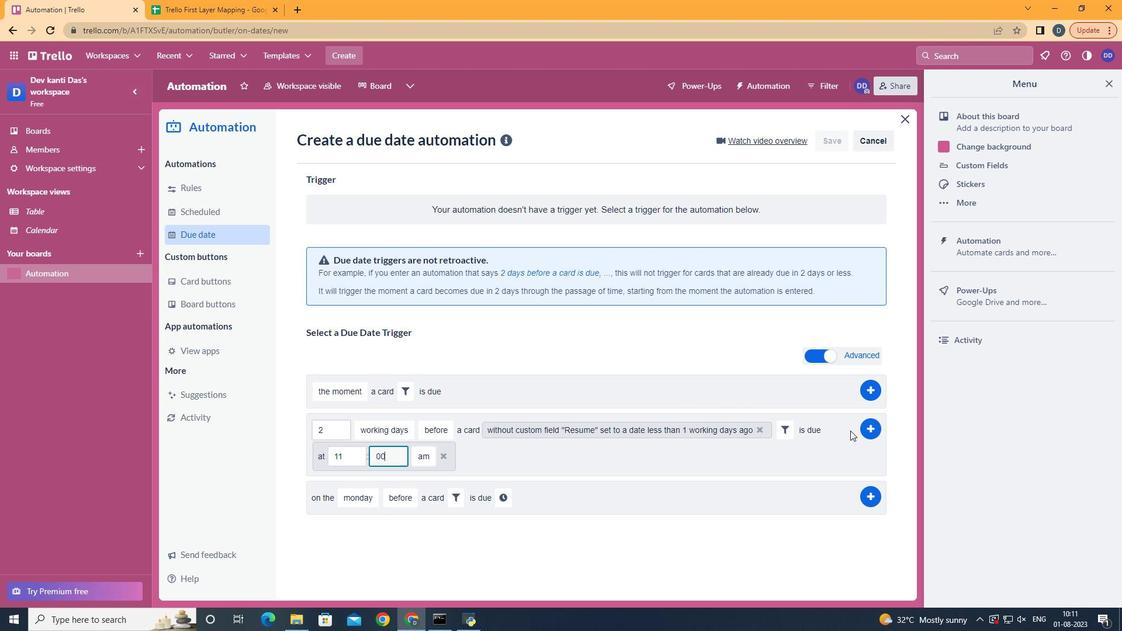 
Action: Mouse pressed left at (873, 426)
Screenshot: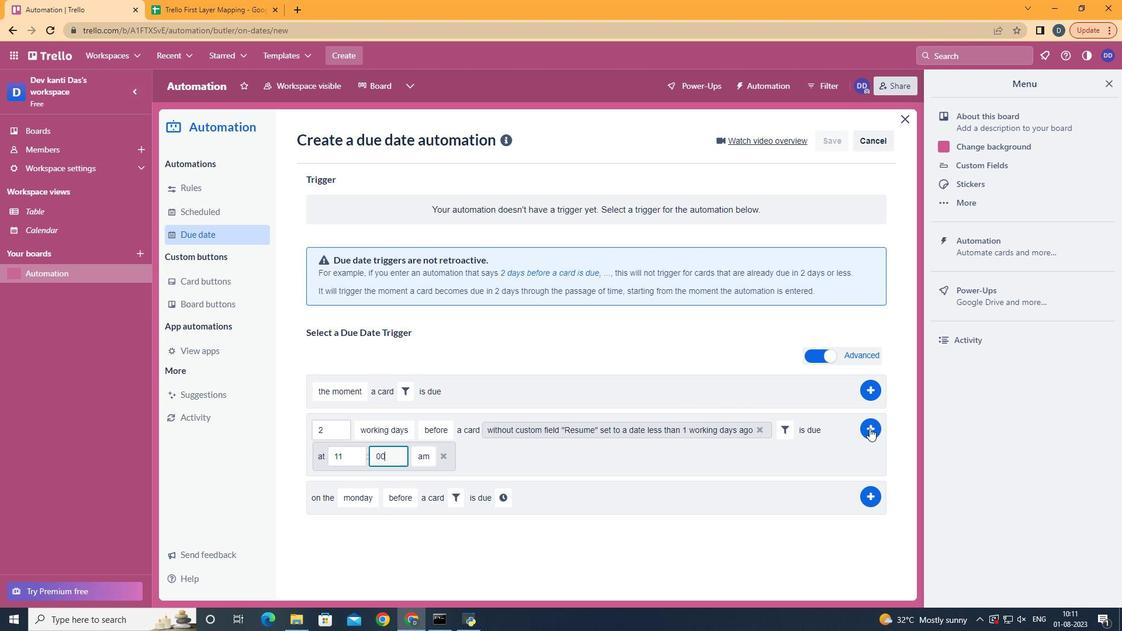 
Action: Mouse moved to (751, 340)
Screenshot: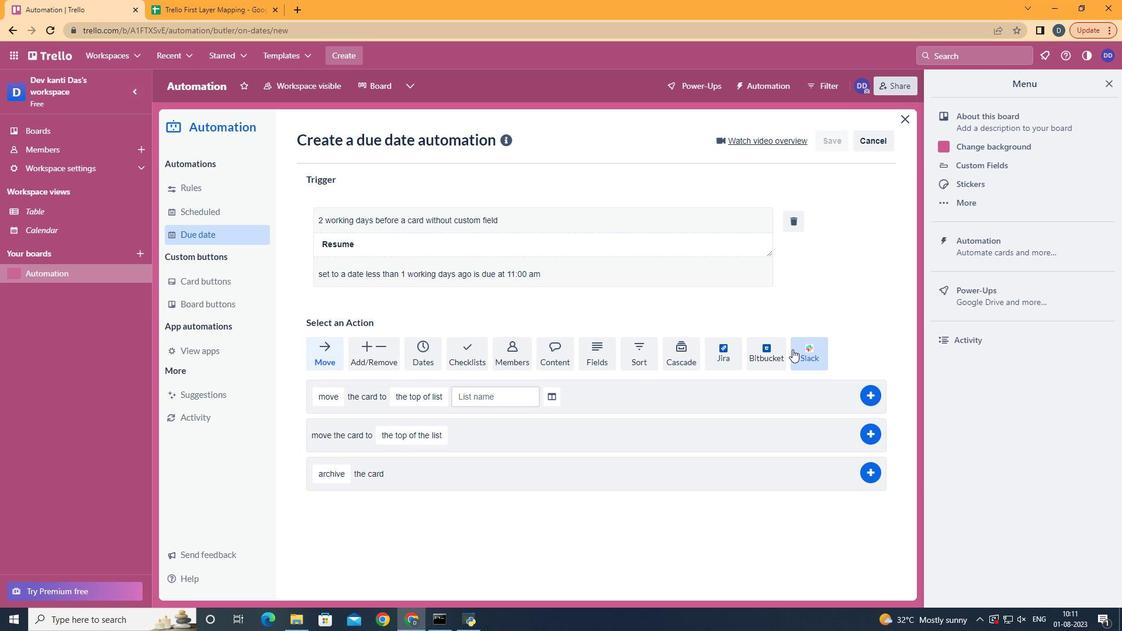 
